 Task: Add Attachment from Google Drive to Card Card0000000067 in Board Board0000000017 in Workspace WS0000000006 in Trello. Add Cover Orange to Card Card0000000067 in Board Board0000000017 in Workspace WS0000000006 in Trello. Add "Add Label …" with "Title" Title0000000067 to Button Button0000000067 to Card Card0000000067 in Board Board0000000017 in Workspace WS0000000006 in Trello. Add Description DS0000000067 to Card Card0000000067 in Board Board0000000017 in Workspace WS0000000006 in Trello. Add Comment CM0000000067 to Card Card0000000067 in Board Board0000000017 in Workspace WS0000000006 in Trello
Action: Mouse moved to (482, 536)
Screenshot: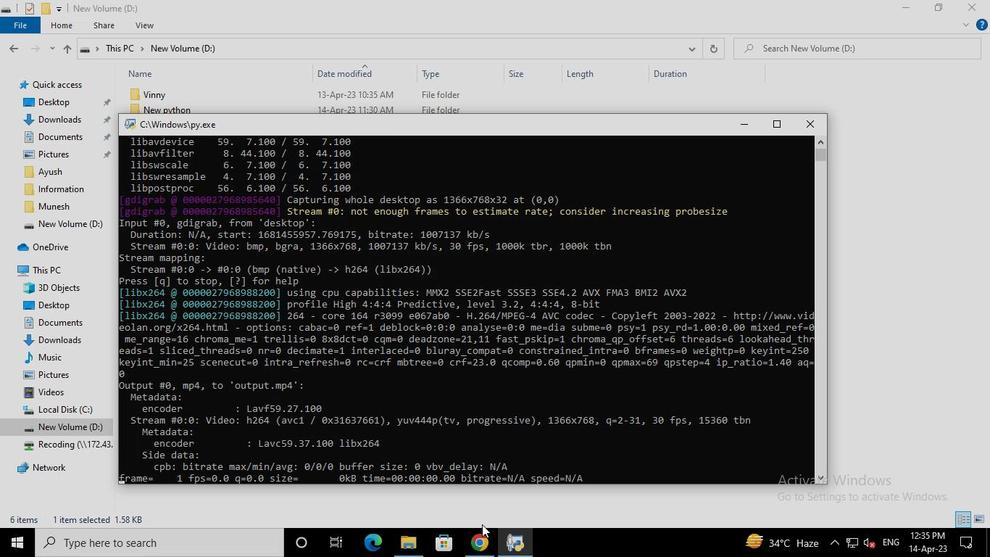 
Action: Mouse pressed left at (482, 536)
Screenshot: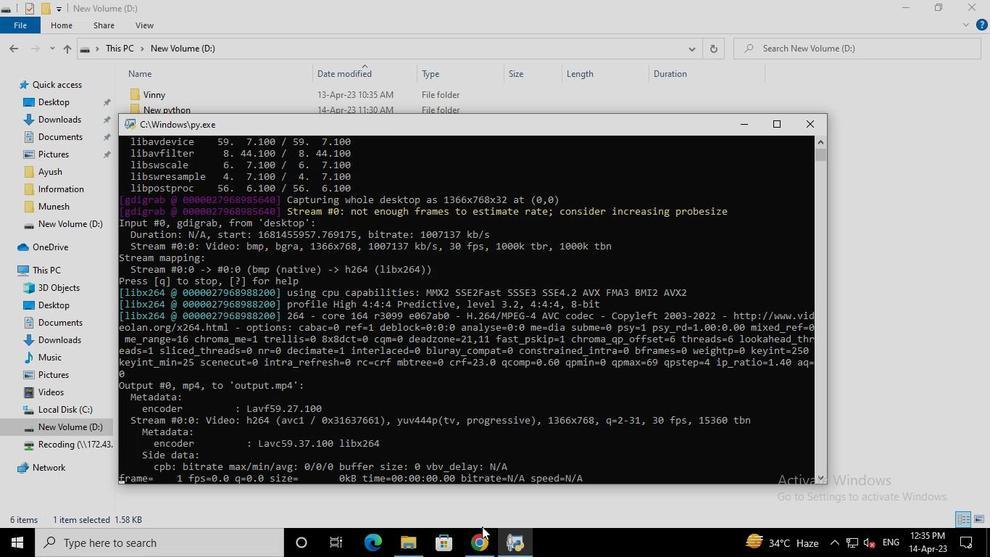 
Action: Mouse moved to (491, 393)
Screenshot: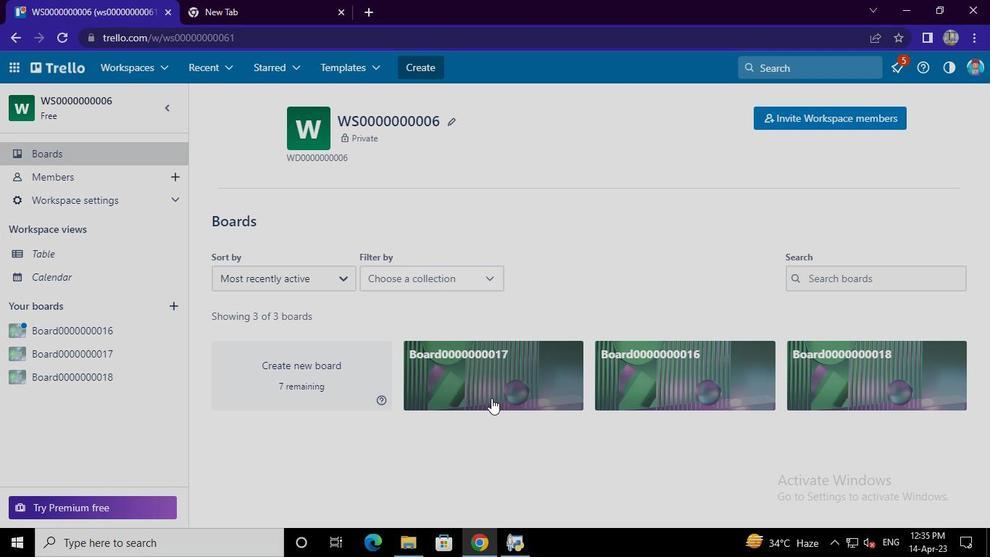 
Action: Mouse pressed left at (491, 393)
Screenshot: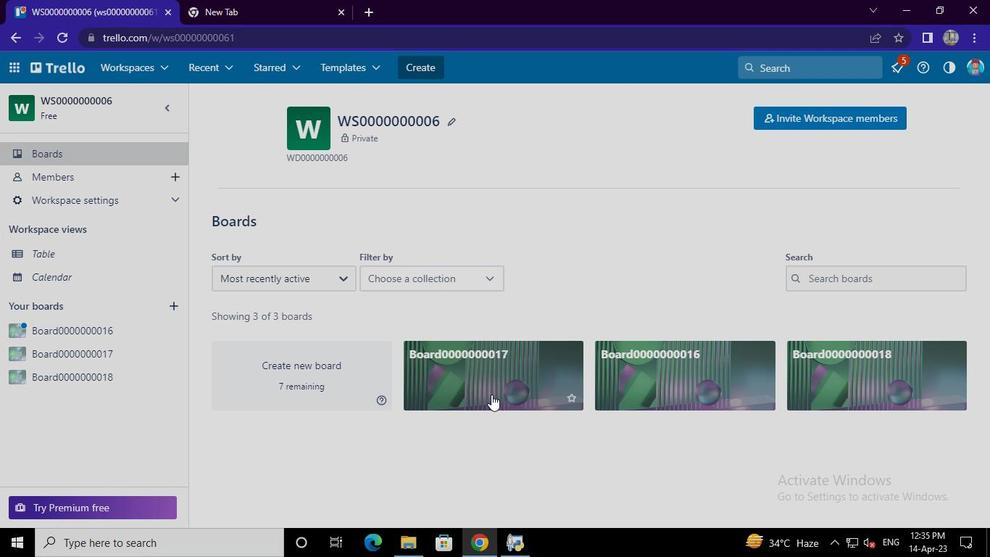 
Action: Mouse moved to (372, 337)
Screenshot: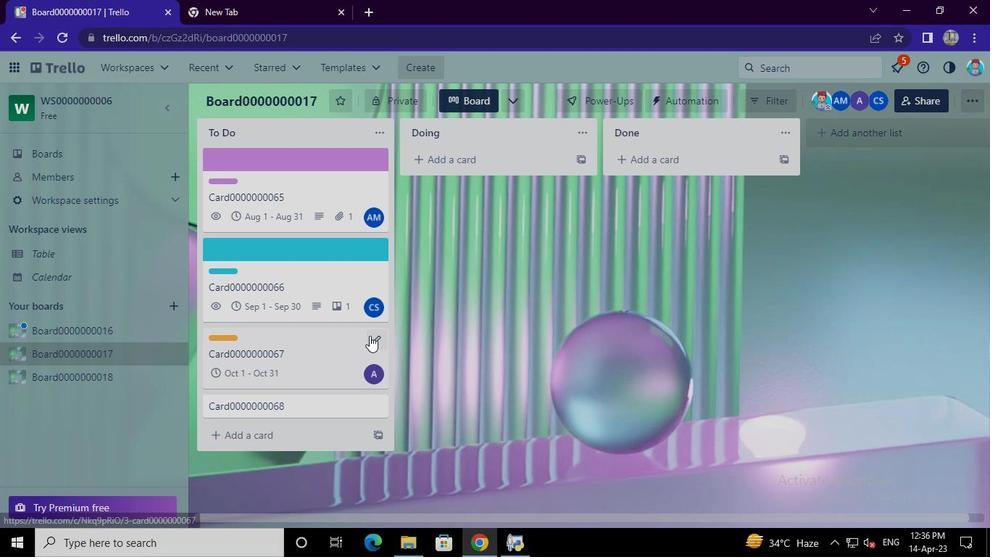 
Action: Mouse pressed left at (372, 337)
Screenshot: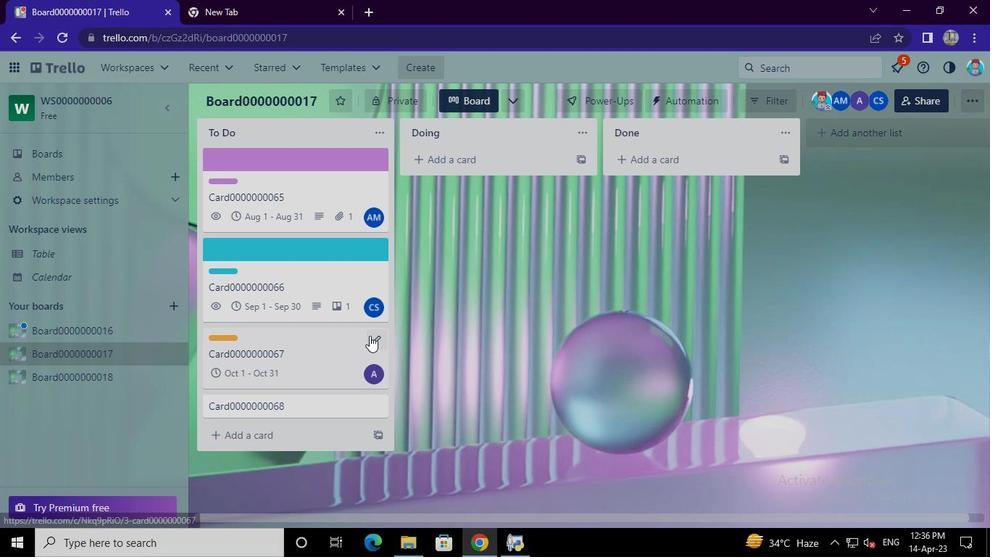 
Action: Mouse moved to (431, 274)
Screenshot: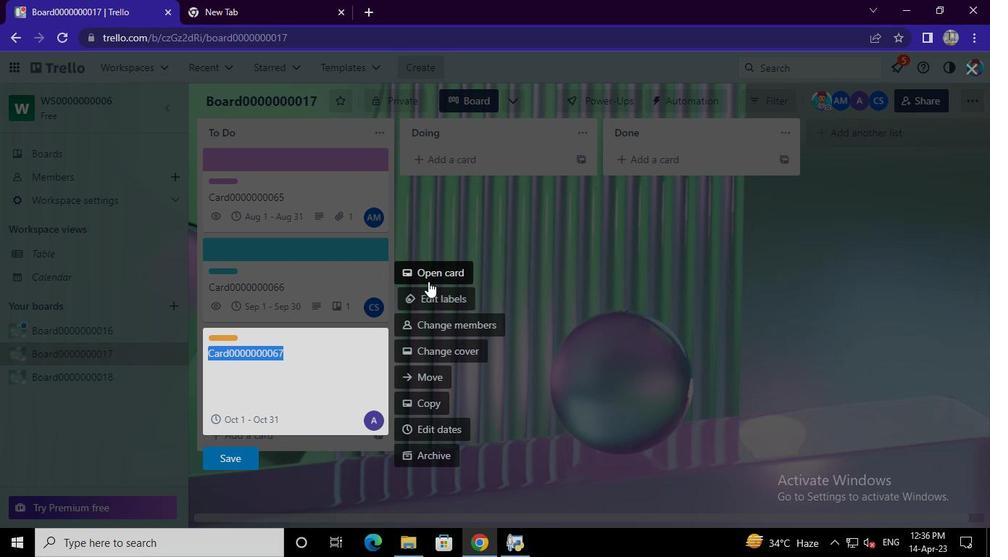 
Action: Mouse pressed left at (431, 274)
Screenshot: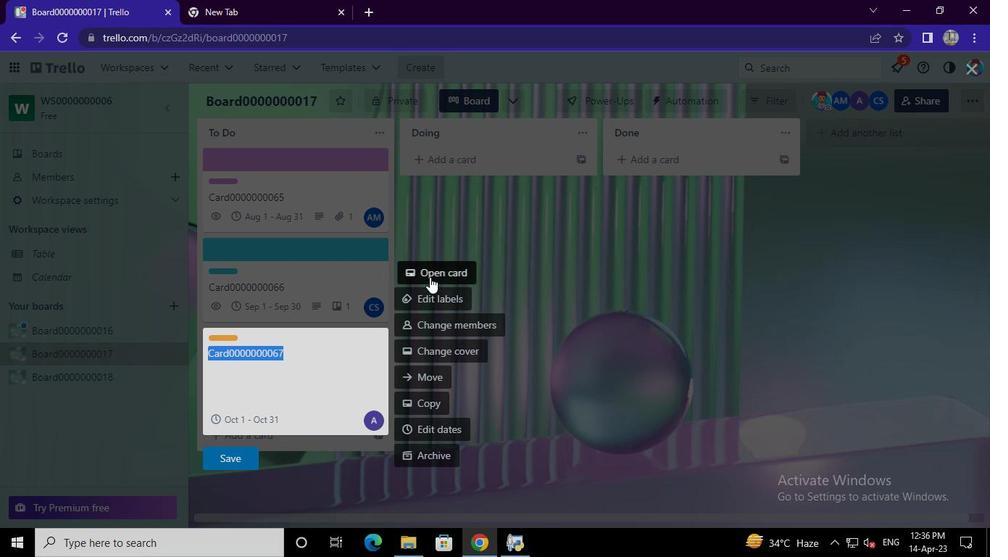 
Action: Mouse moved to (700, 354)
Screenshot: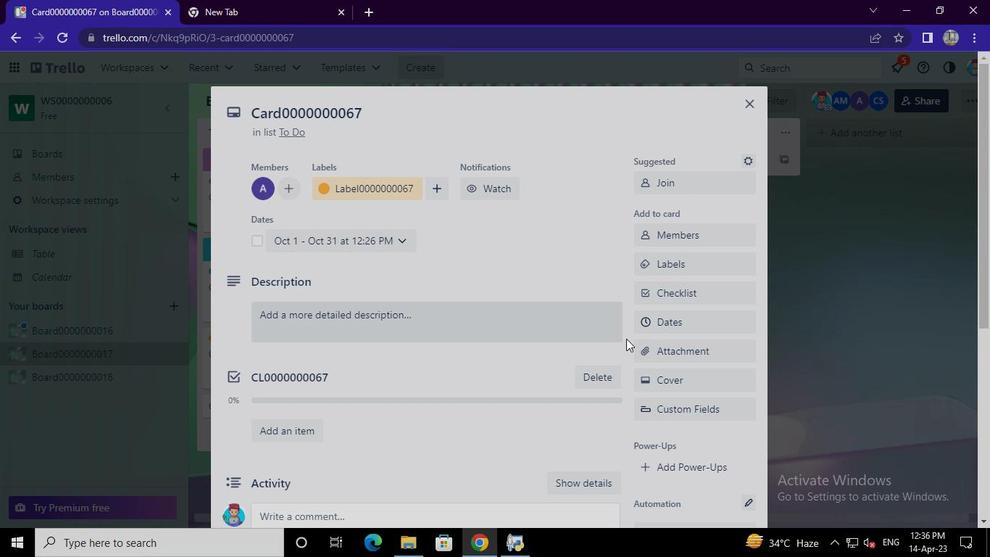 
Action: Mouse pressed left at (700, 354)
Screenshot: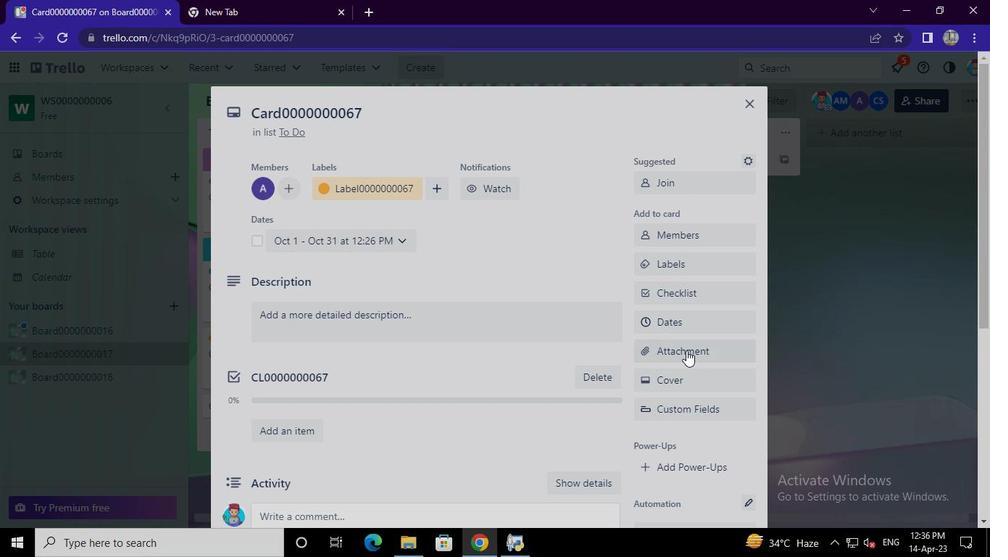 
Action: Mouse moved to (691, 187)
Screenshot: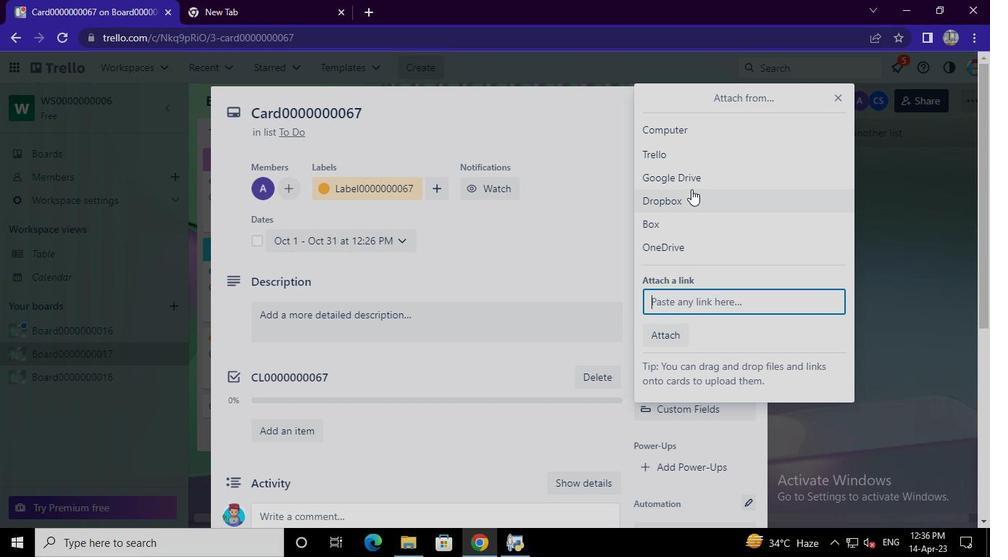 
Action: Mouse pressed left at (691, 187)
Screenshot: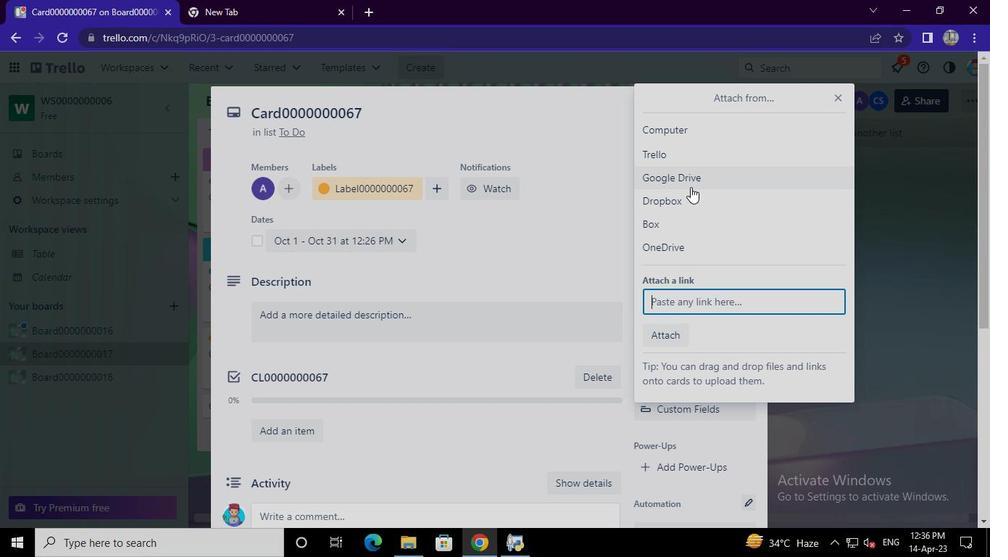 
Action: Mouse moved to (386, 387)
Screenshot: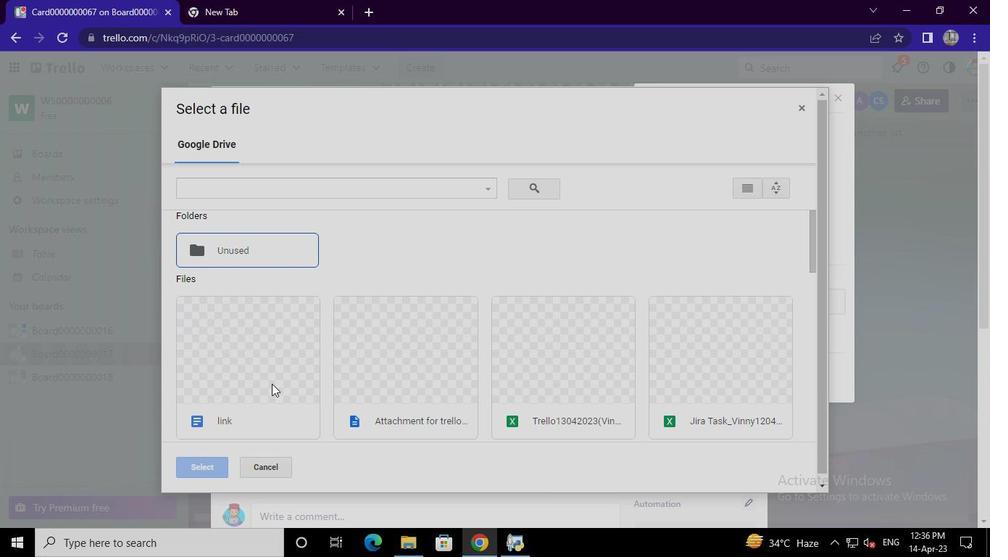 
Action: Mouse pressed left at (386, 387)
Screenshot: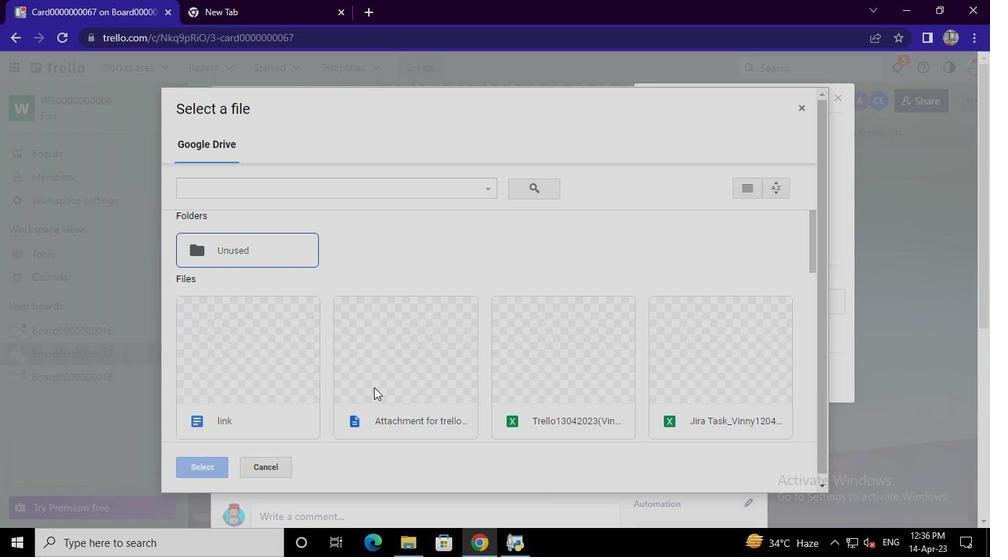 
Action: Mouse moved to (214, 464)
Screenshot: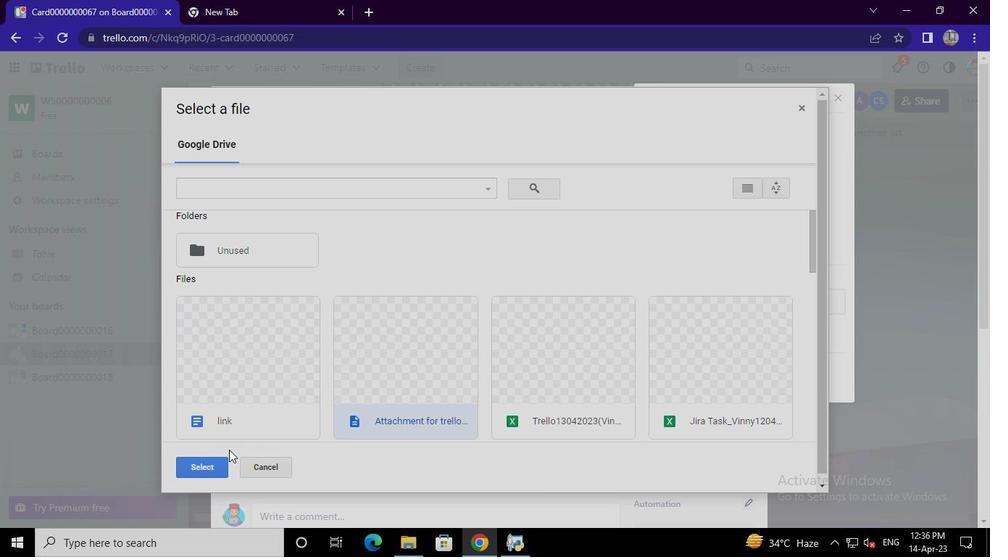 
Action: Mouse pressed left at (214, 464)
Screenshot: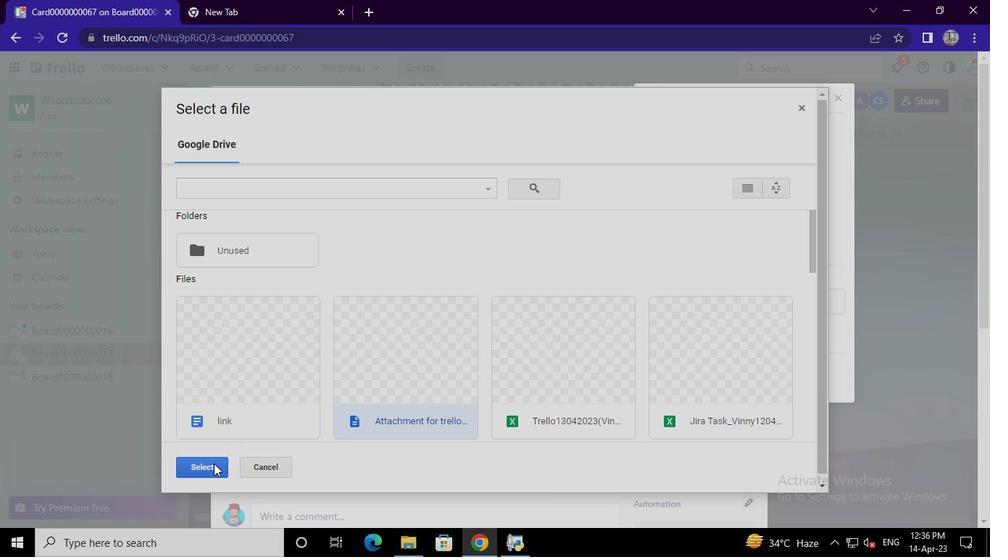 
Action: Mouse moved to (665, 386)
Screenshot: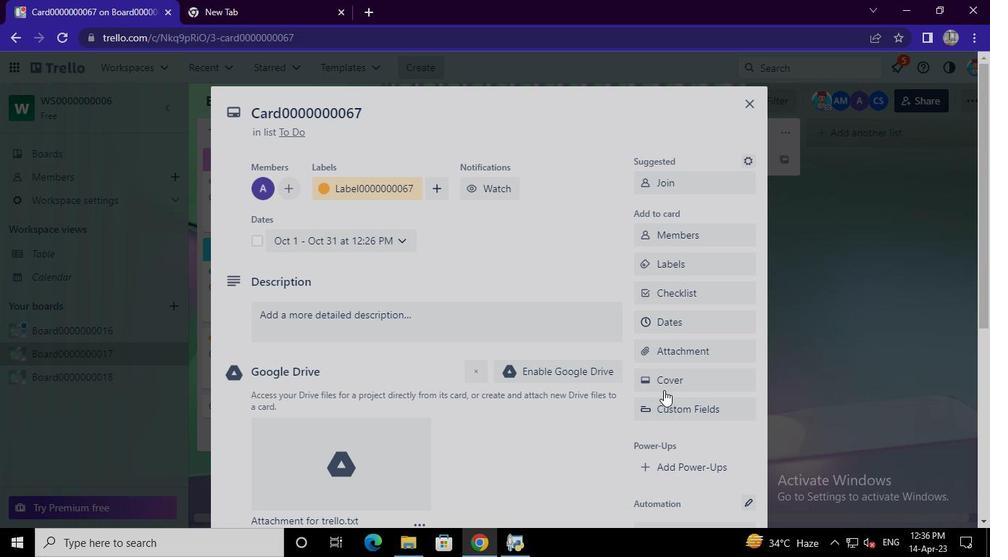 
Action: Mouse pressed left at (665, 386)
Screenshot: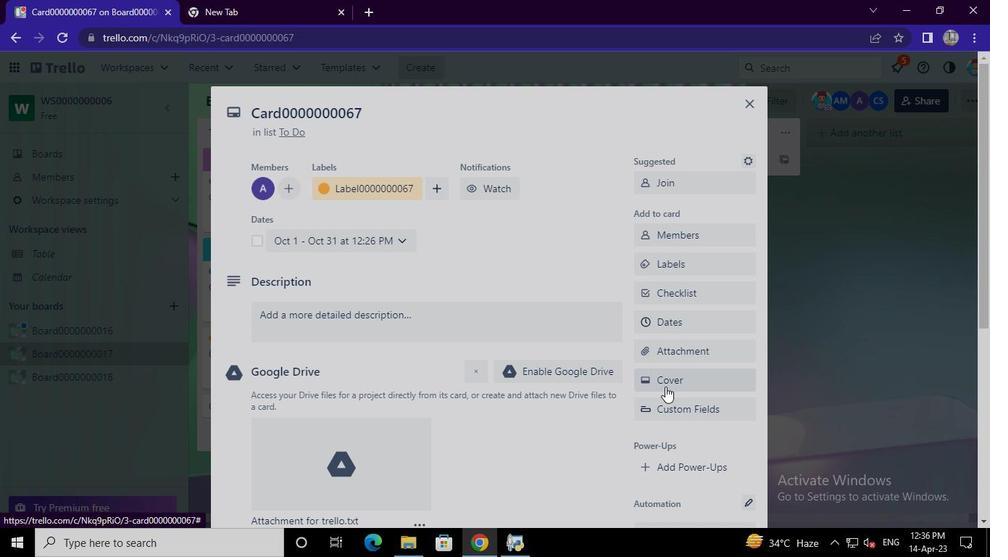 
Action: Mouse moved to (742, 229)
Screenshot: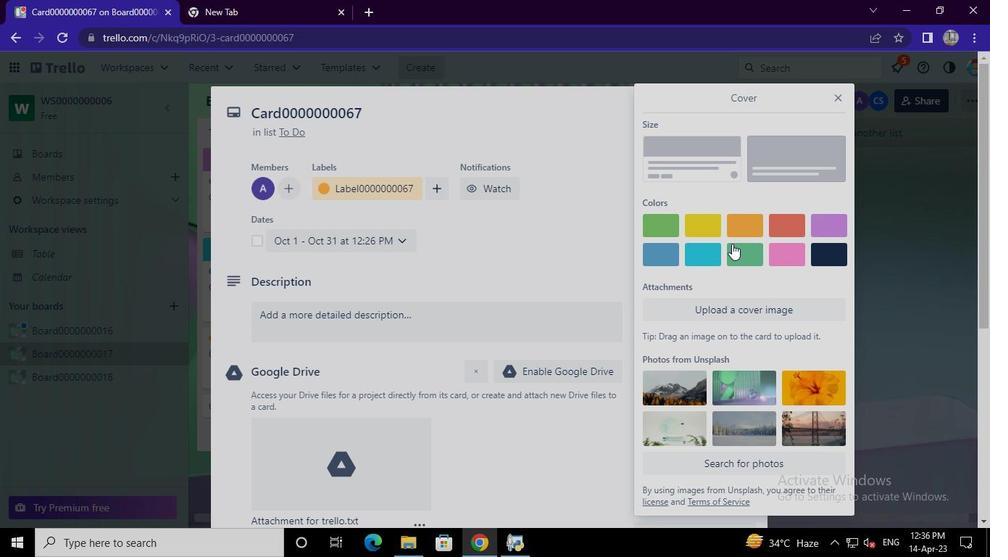 
Action: Mouse pressed left at (742, 229)
Screenshot: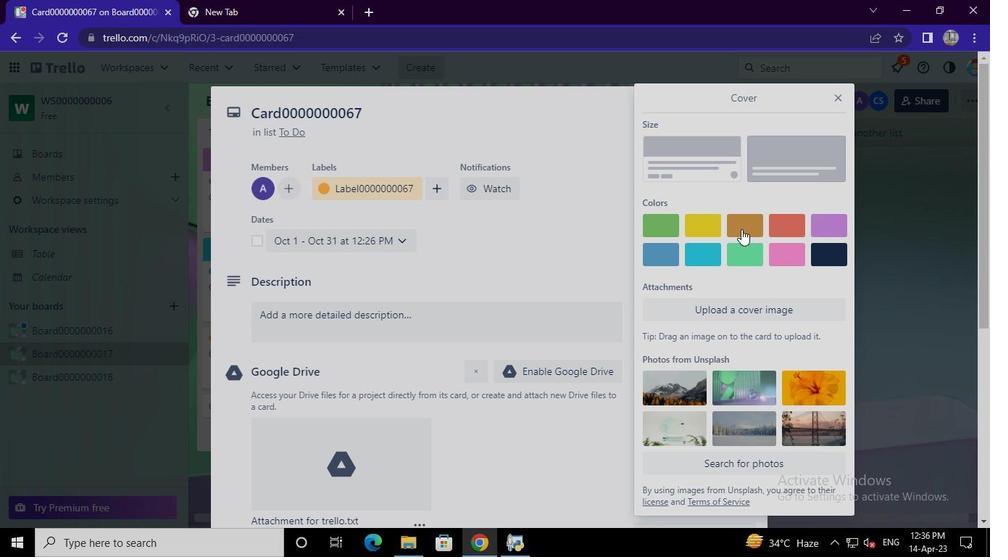 
Action: Mouse moved to (833, 97)
Screenshot: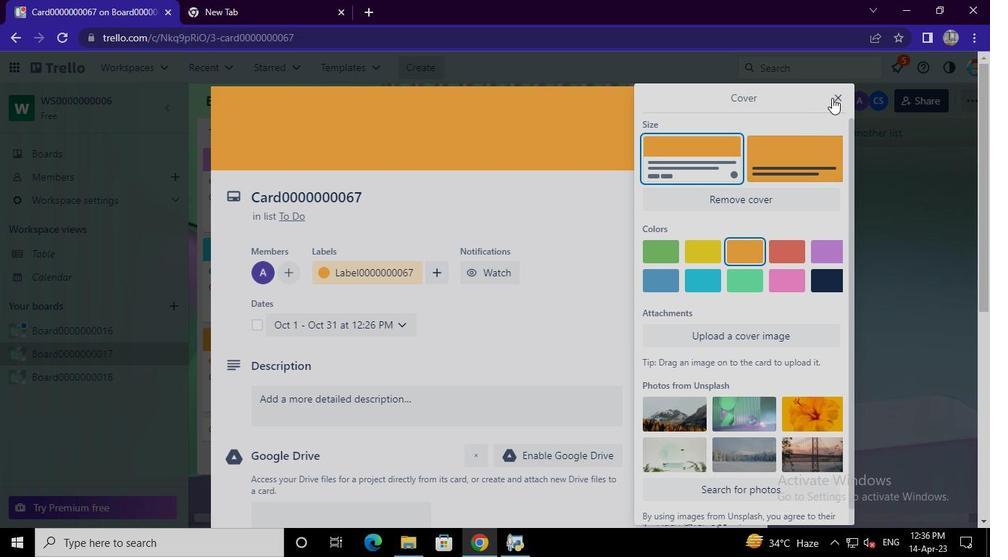 
Action: Mouse pressed left at (833, 97)
Screenshot: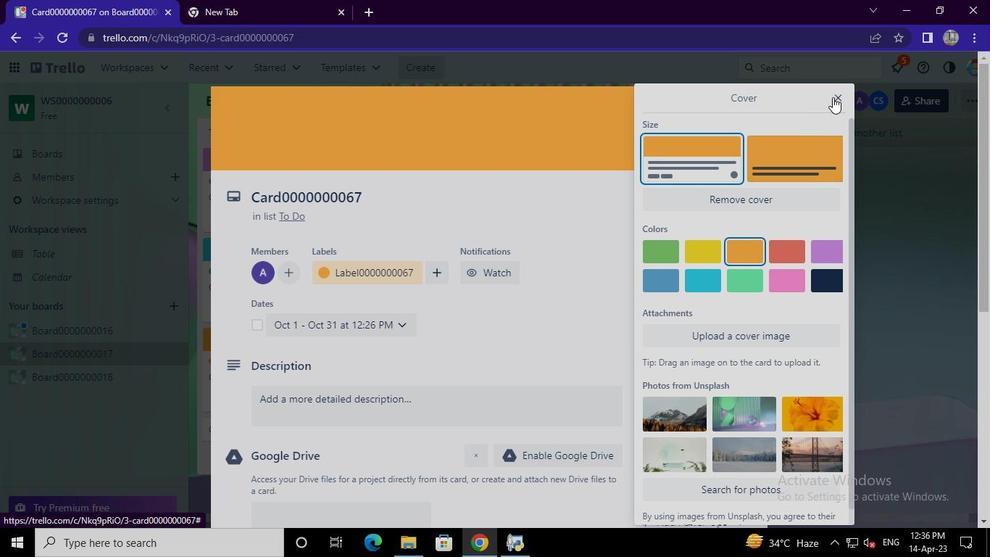 
Action: Mouse moved to (669, 358)
Screenshot: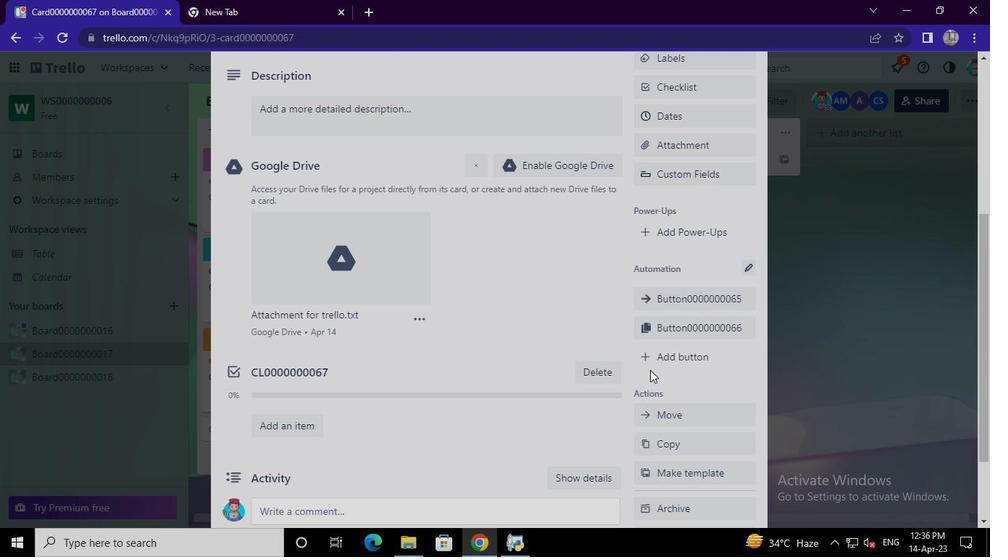 
Action: Mouse pressed left at (669, 358)
Screenshot: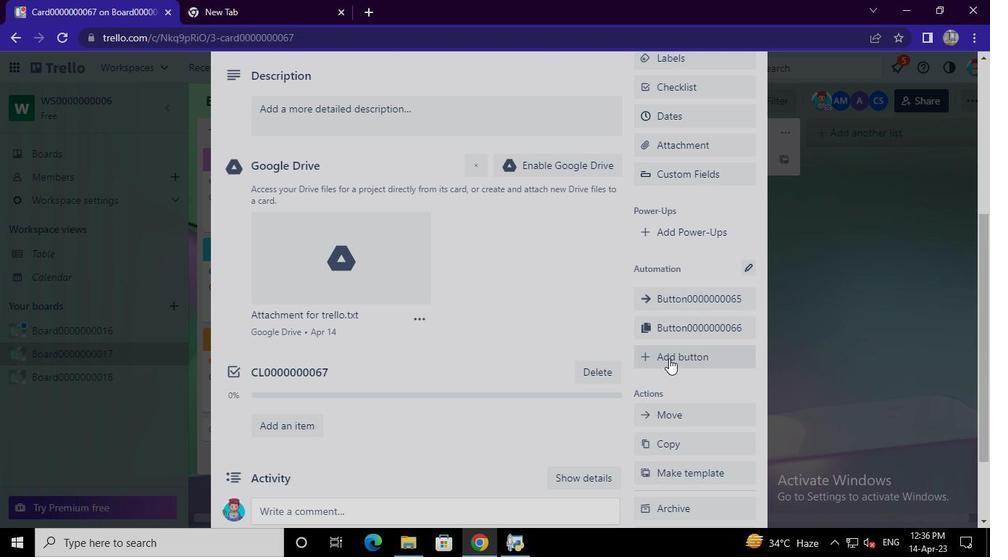 
Action: Mouse moved to (703, 224)
Screenshot: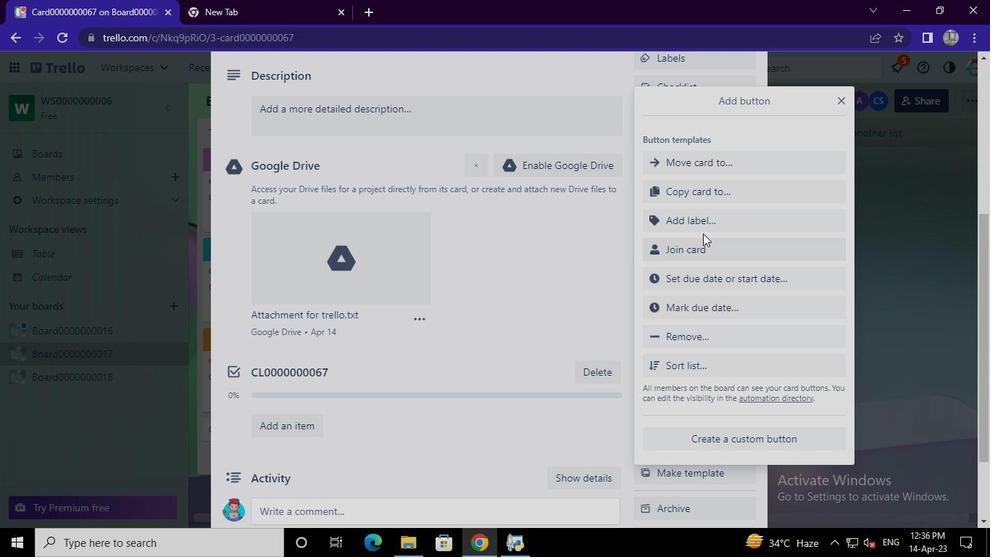 
Action: Mouse pressed left at (703, 224)
Screenshot: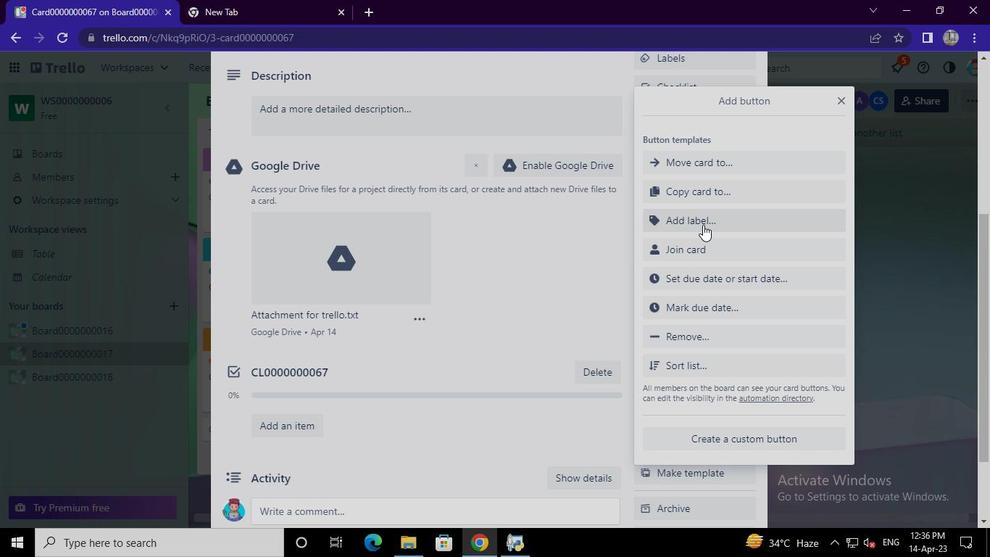 
Action: Mouse moved to (738, 233)
Screenshot: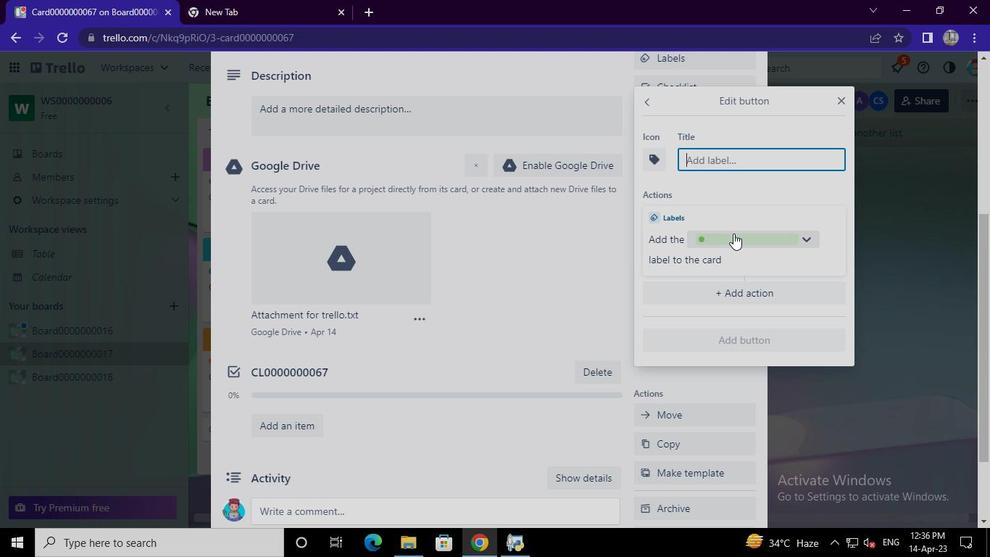 
Action: Mouse pressed left at (738, 233)
Screenshot: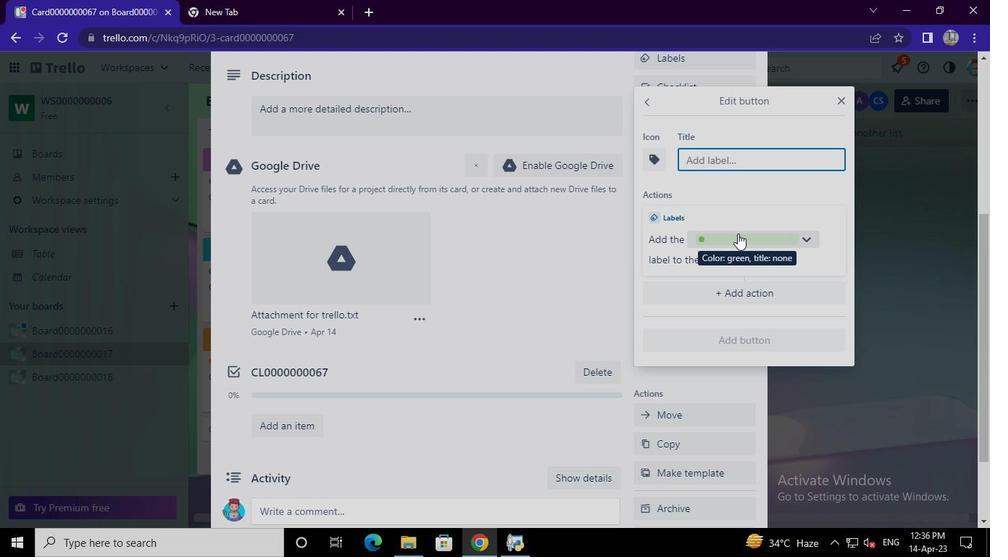 
Action: Mouse moved to (767, 335)
Screenshot: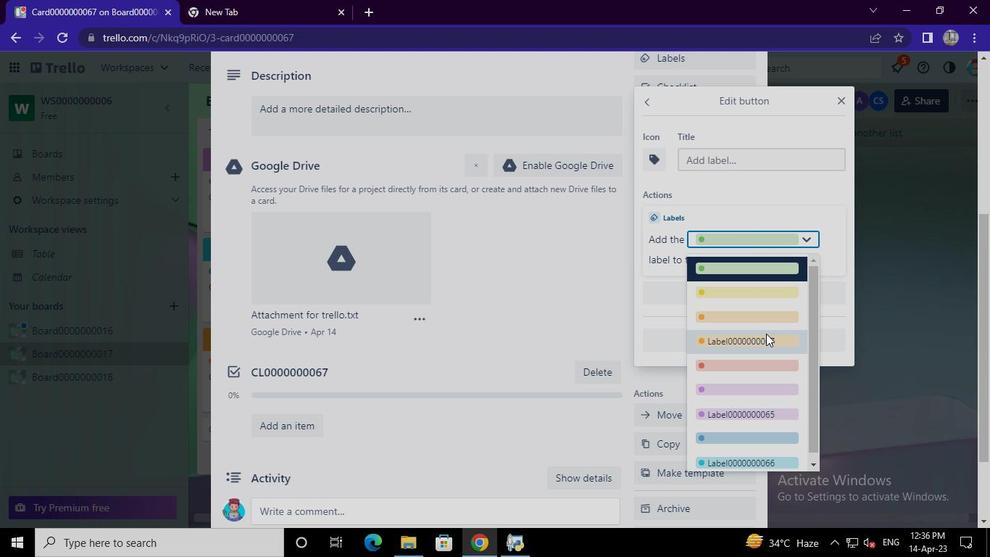 
Action: Mouse pressed left at (767, 335)
Screenshot: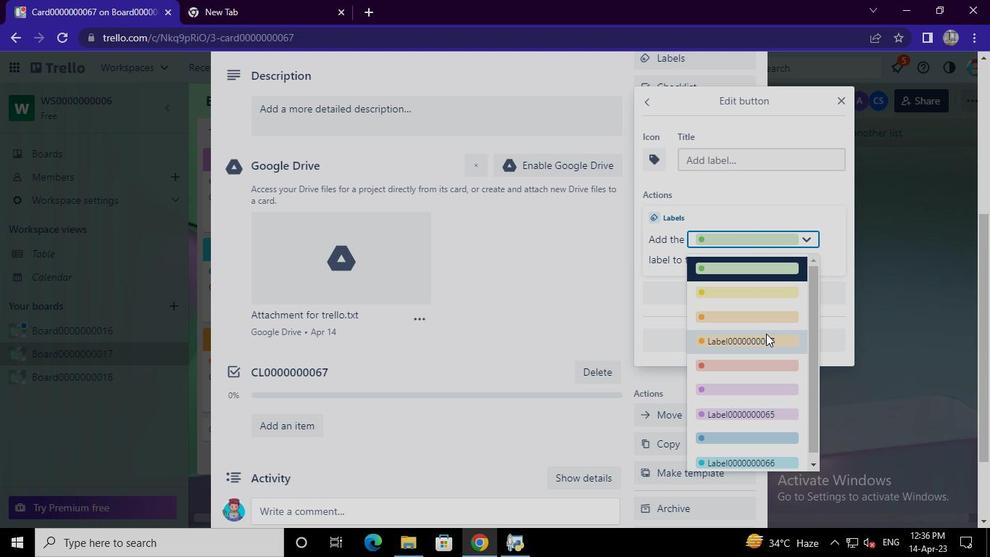 
Action: Mouse moved to (740, 163)
Screenshot: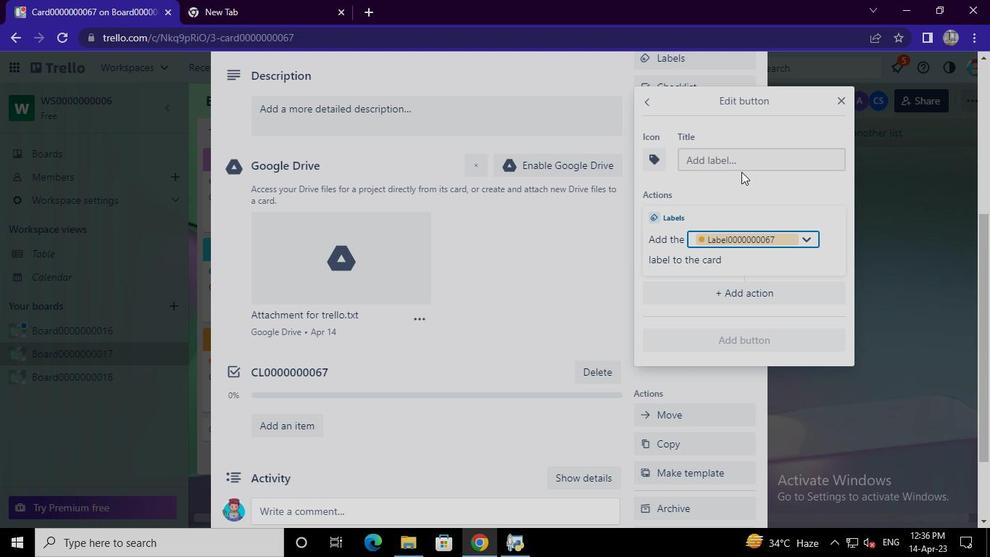
Action: Mouse pressed left at (740, 163)
Screenshot: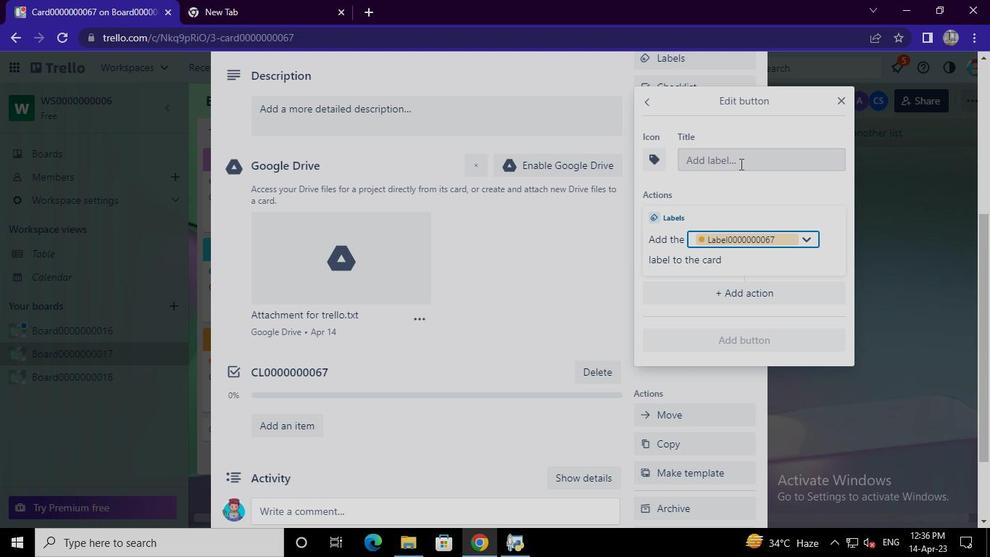 
Action: Keyboard Key.shift
Screenshot: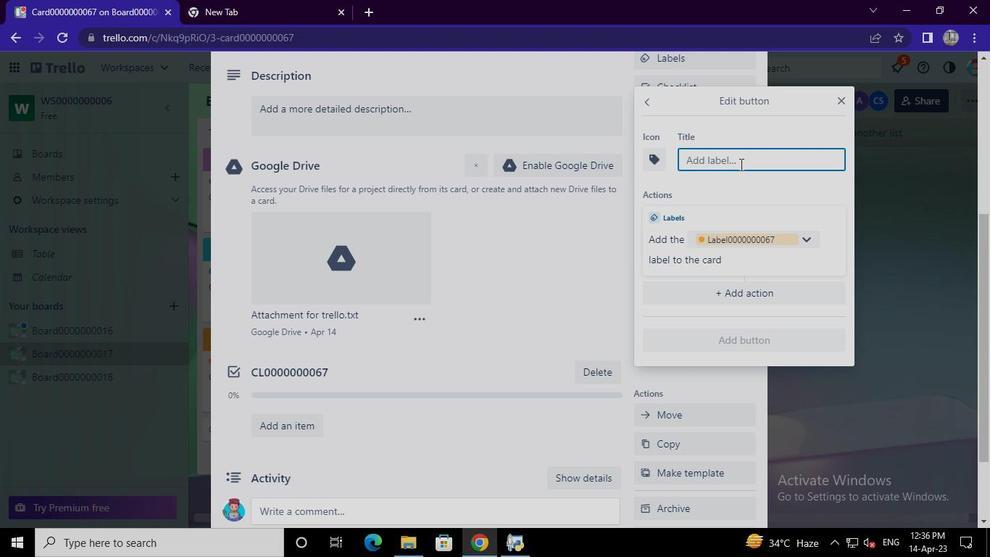 
Action: Keyboard B
Screenshot: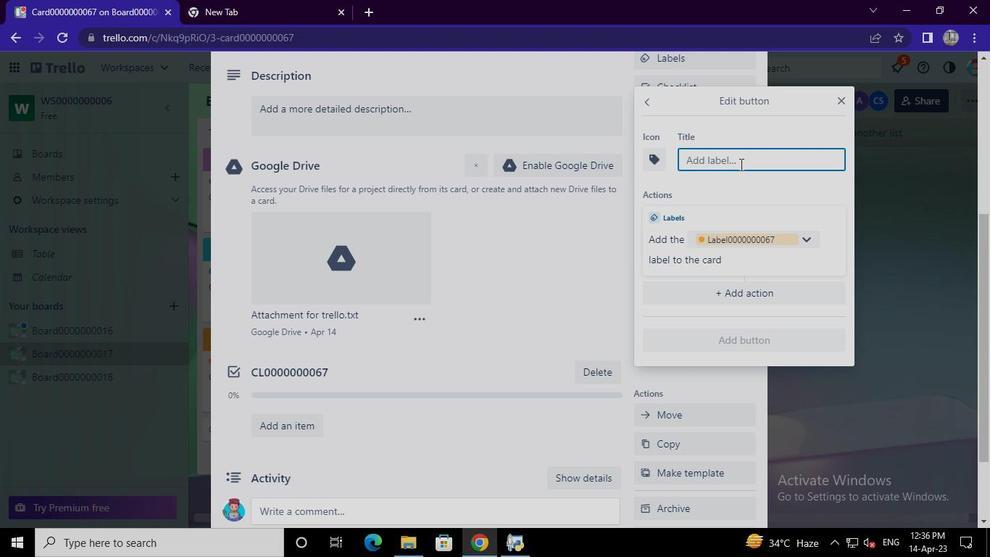 
Action: Keyboard u
Screenshot: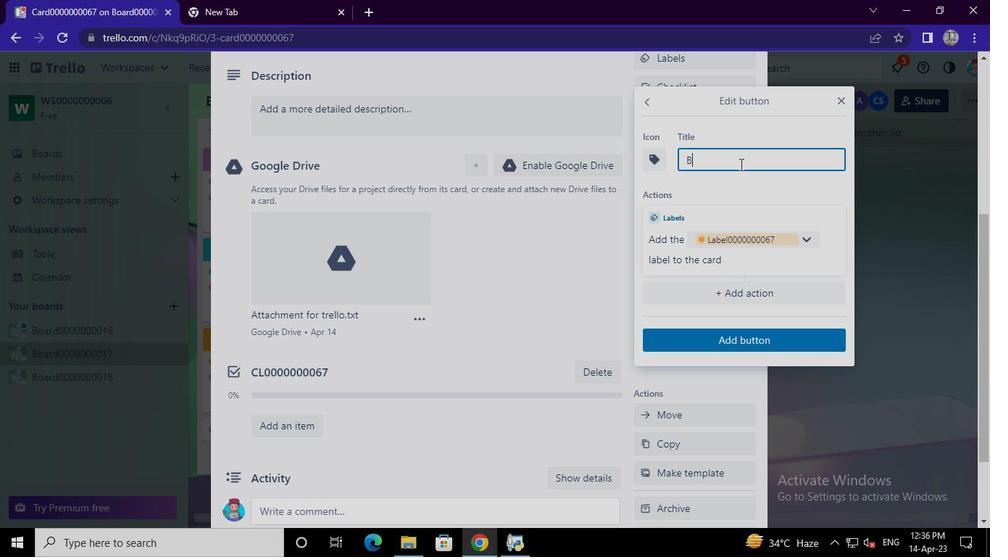 
Action: Keyboard t
Screenshot: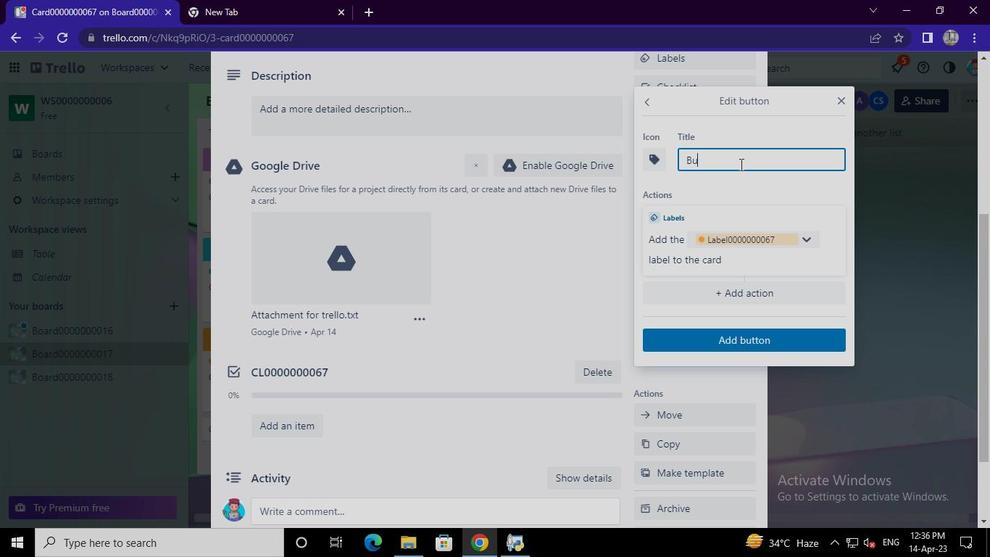 
Action: Keyboard t
Screenshot: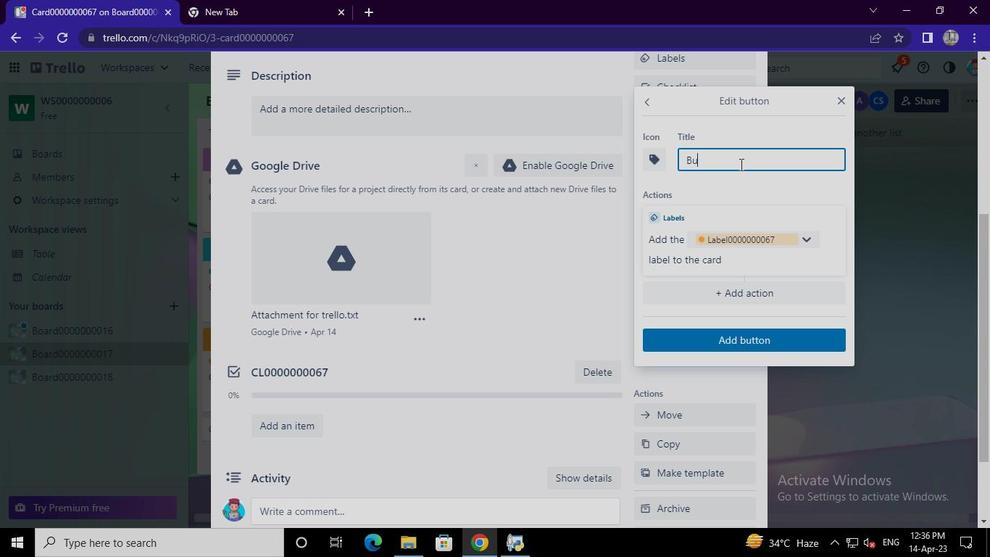 
Action: Keyboard o
Screenshot: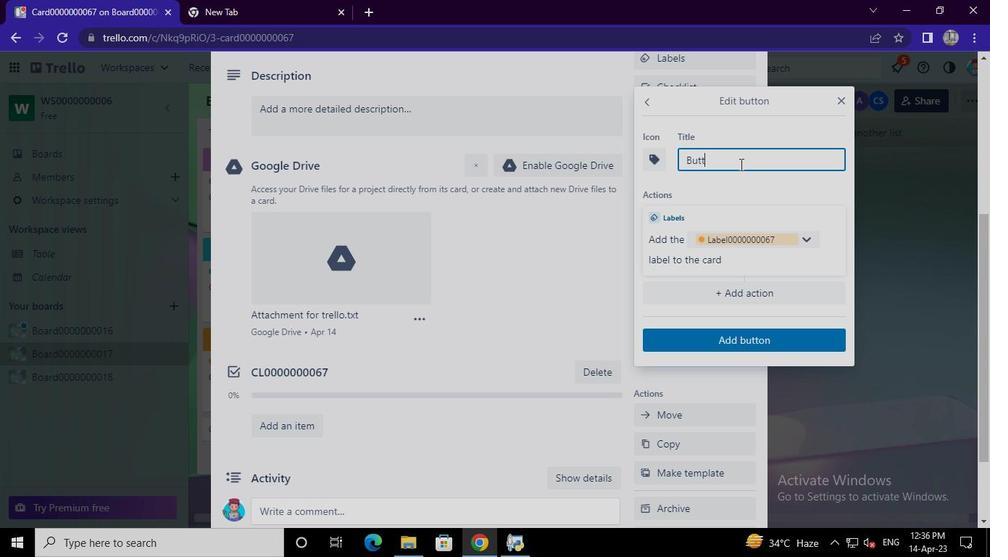 
Action: Keyboard n
Screenshot: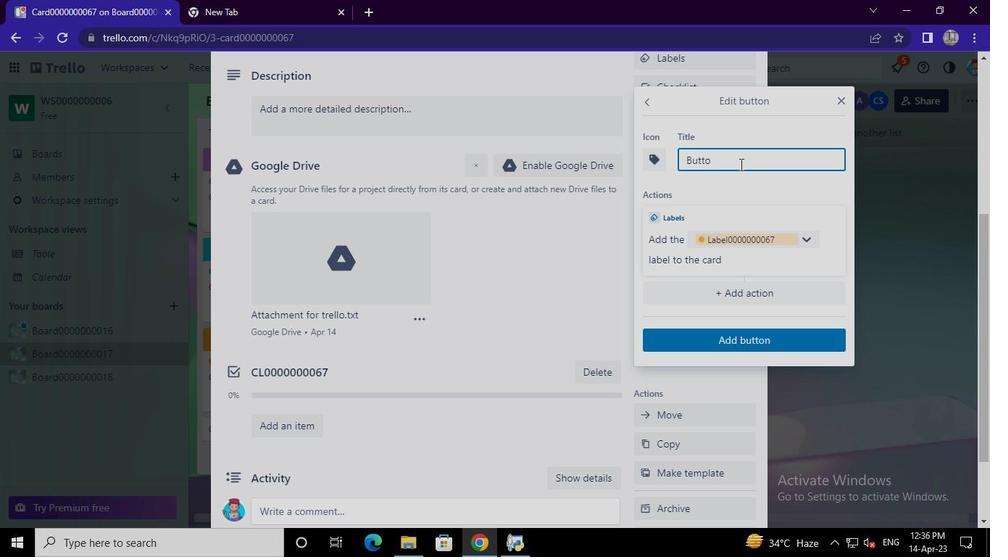 
Action: Keyboard <96>
Screenshot: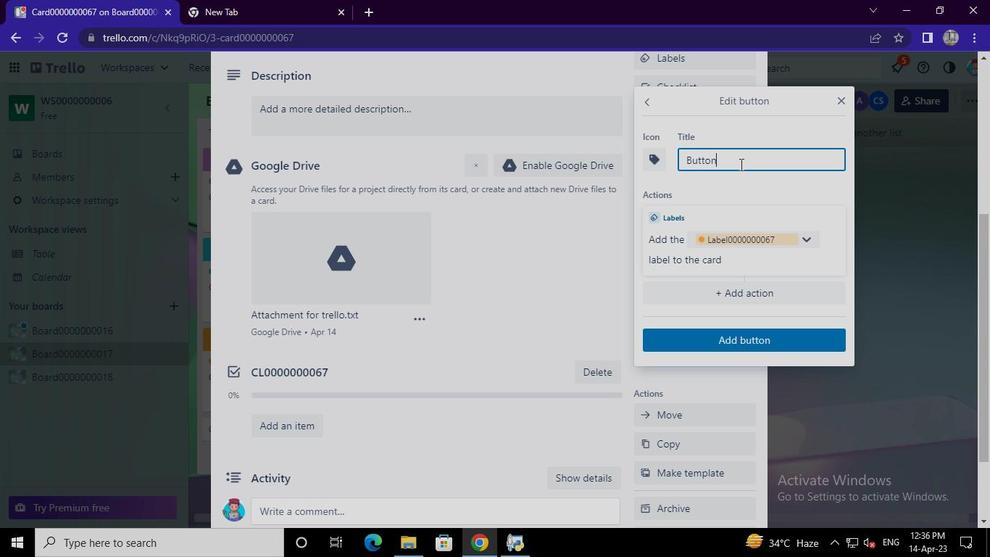 
Action: Keyboard <96>
Screenshot: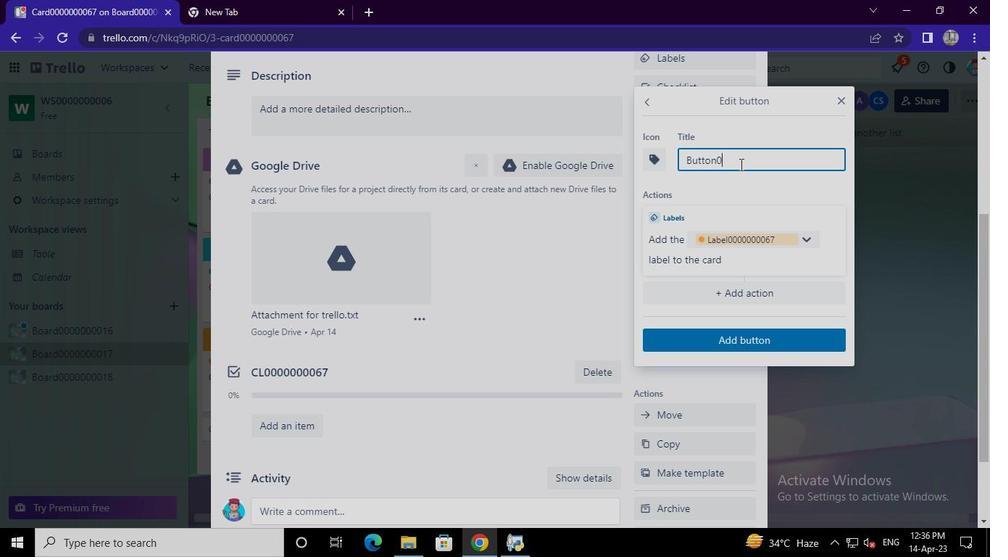 
Action: Keyboard <96>
Screenshot: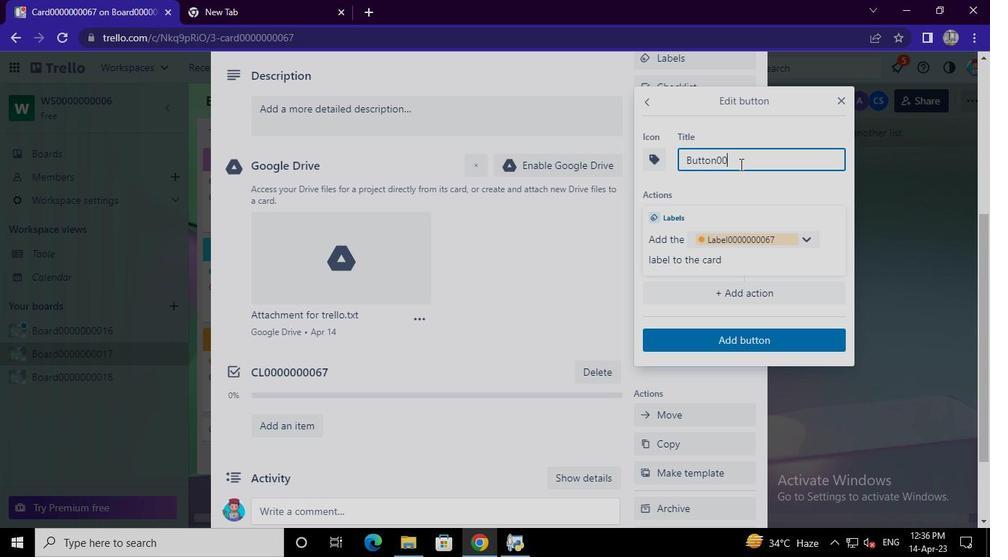 
Action: Keyboard <96>
Screenshot: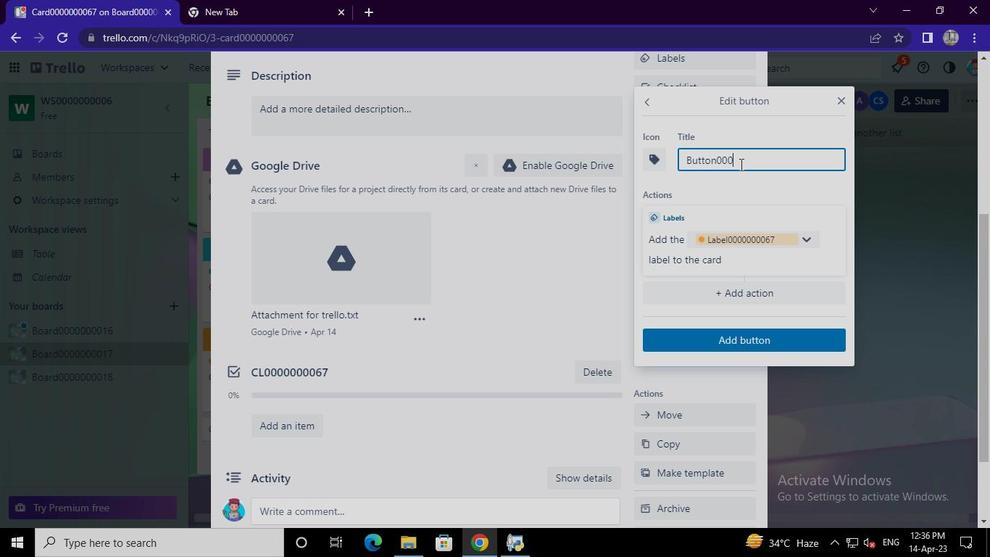 
Action: Keyboard <96>
Screenshot: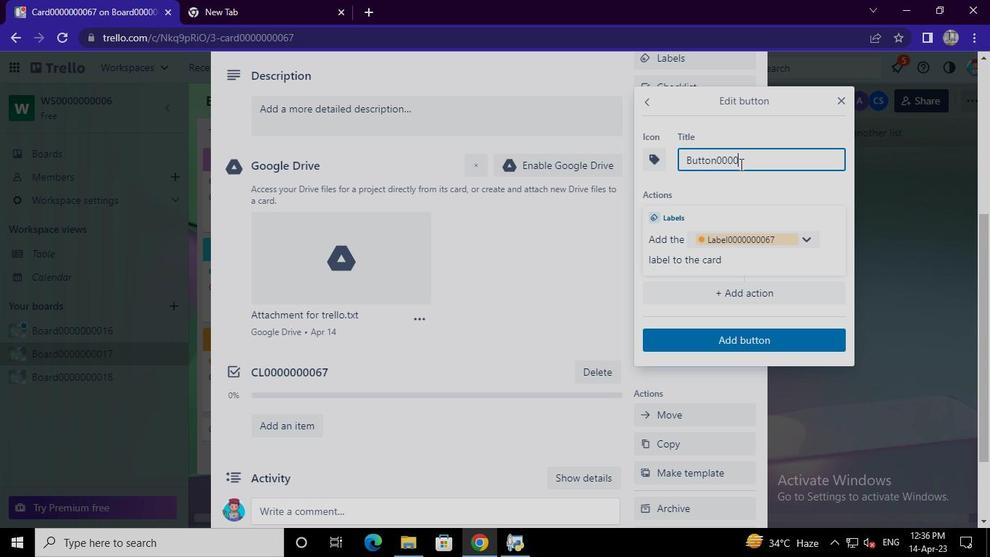 
Action: Keyboard <96>
Screenshot: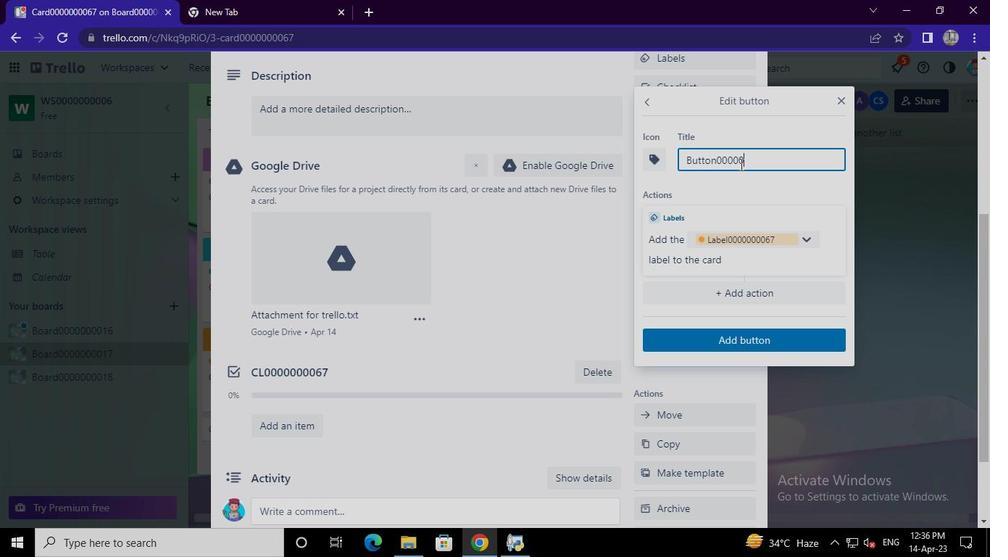 
Action: Keyboard <96>
Screenshot: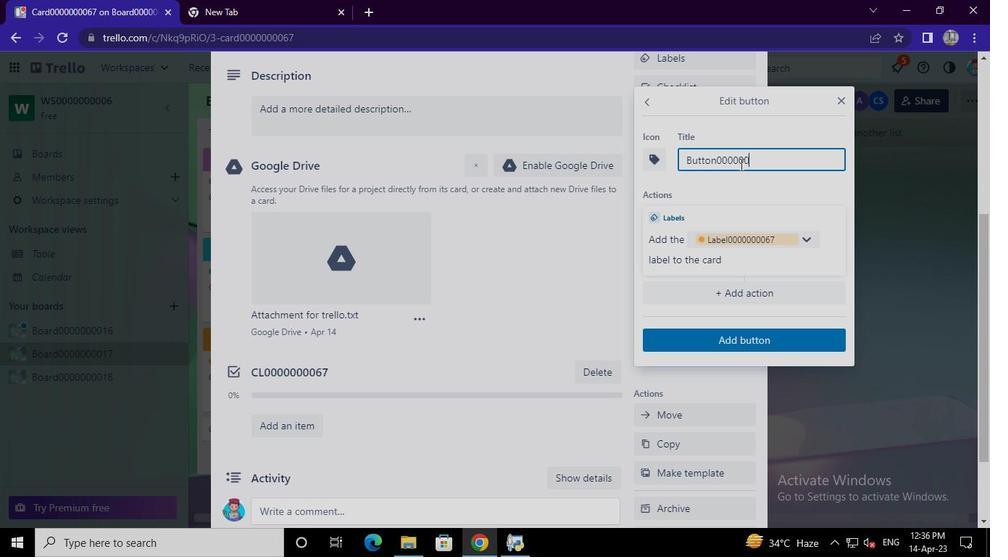 
Action: Keyboard <96>
Screenshot: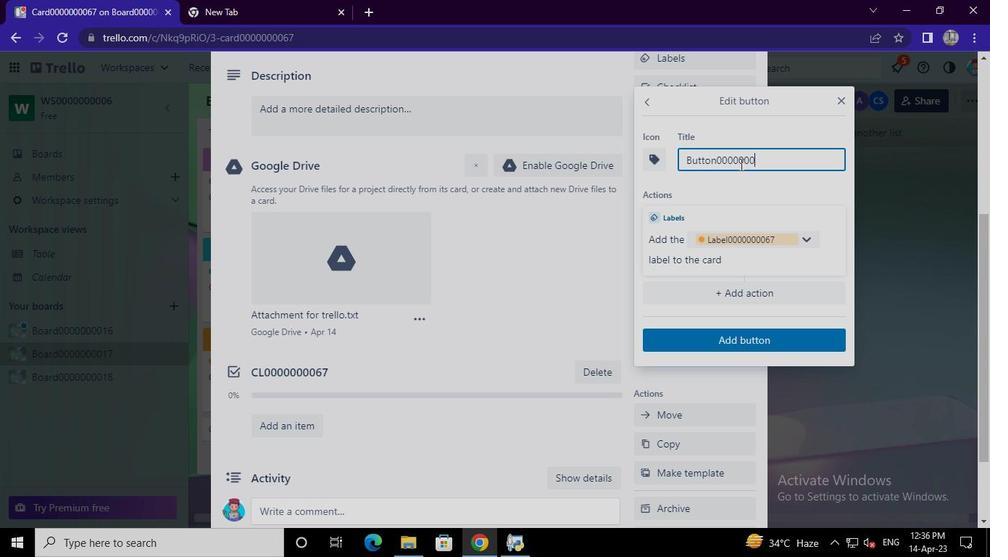 
Action: Keyboard <102>
Screenshot: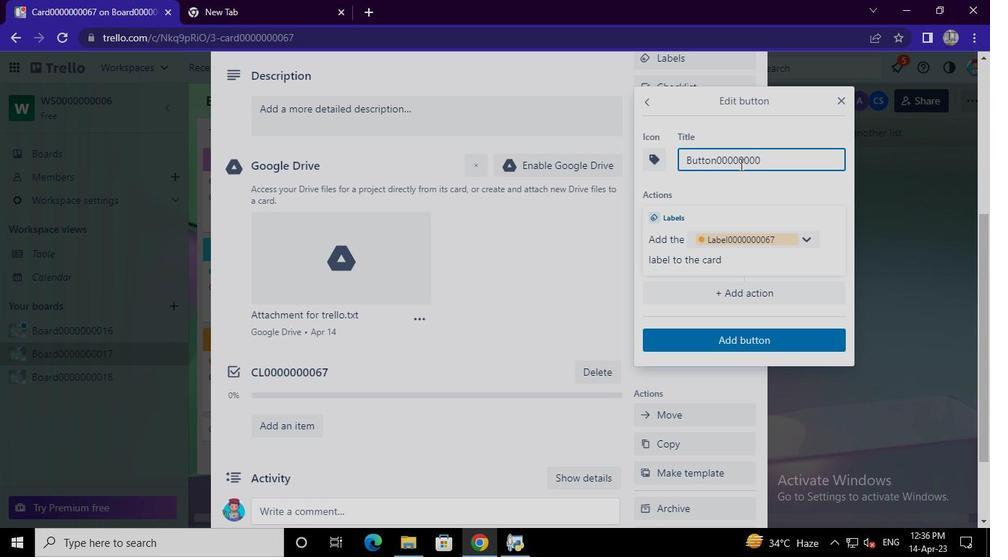 
Action: Keyboard <103>
Screenshot: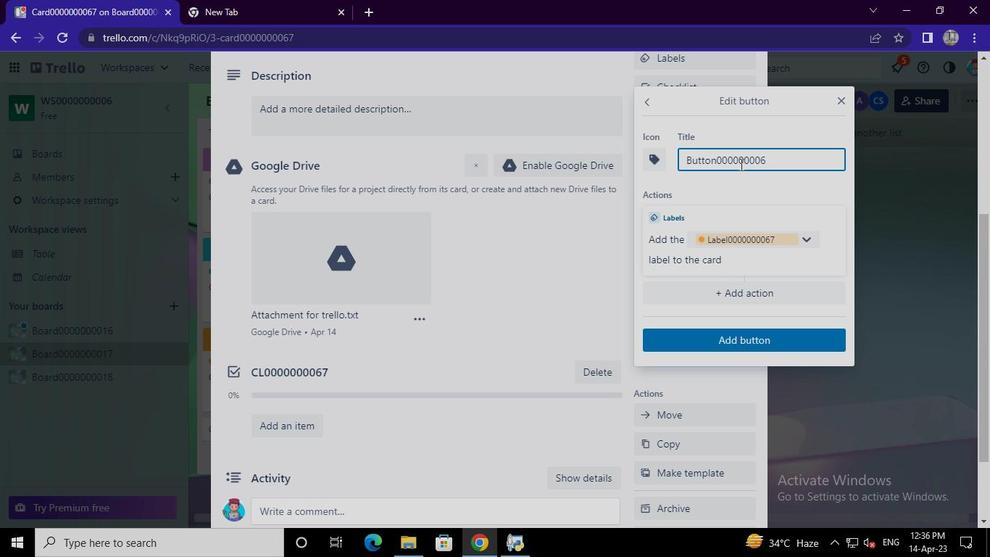 
Action: Mouse moved to (751, 335)
Screenshot: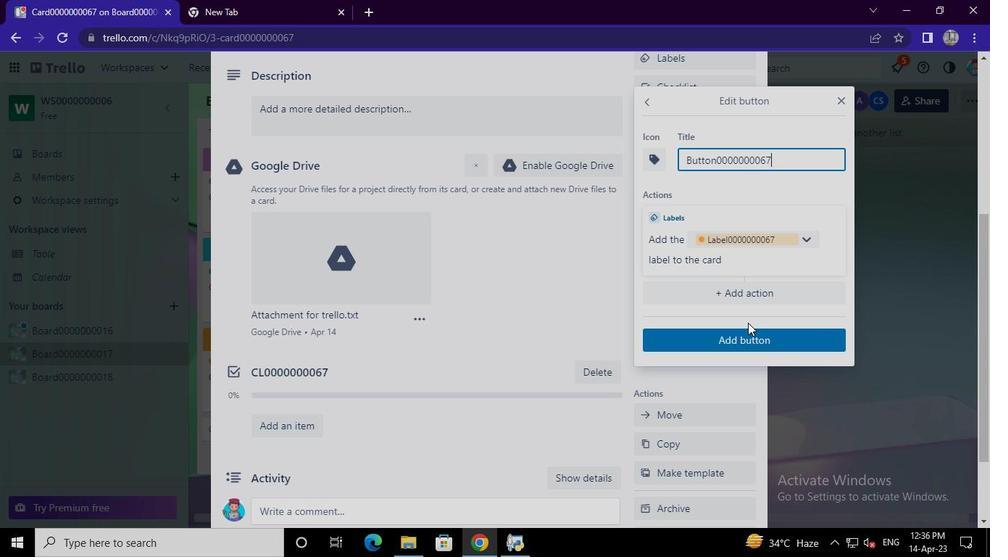 
Action: Mouse pressed left at (751, 335)
Screenshot: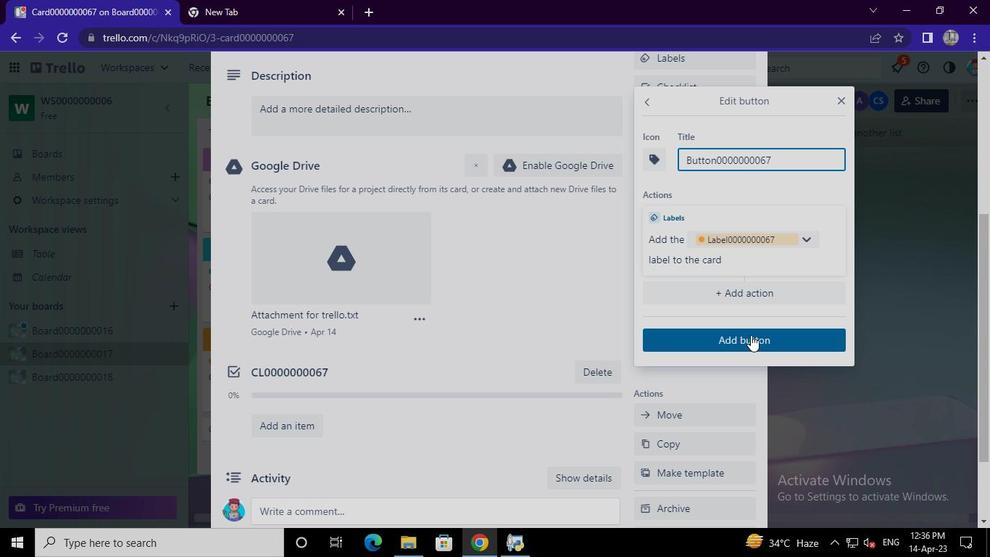 
Action: Mouse moved to (352, 259)
Screenshot: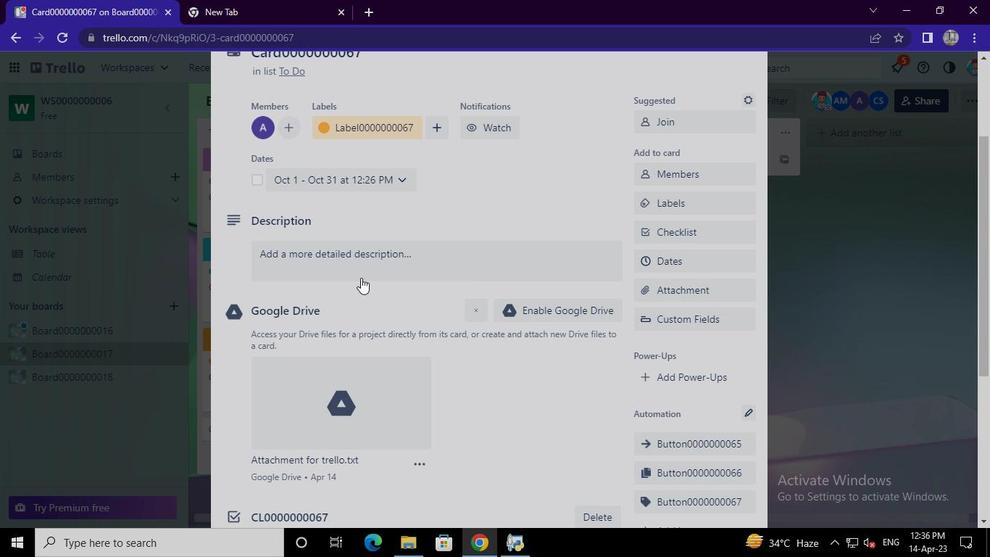 
Action: Mouse pressed left at (352, 259)
Screenshot: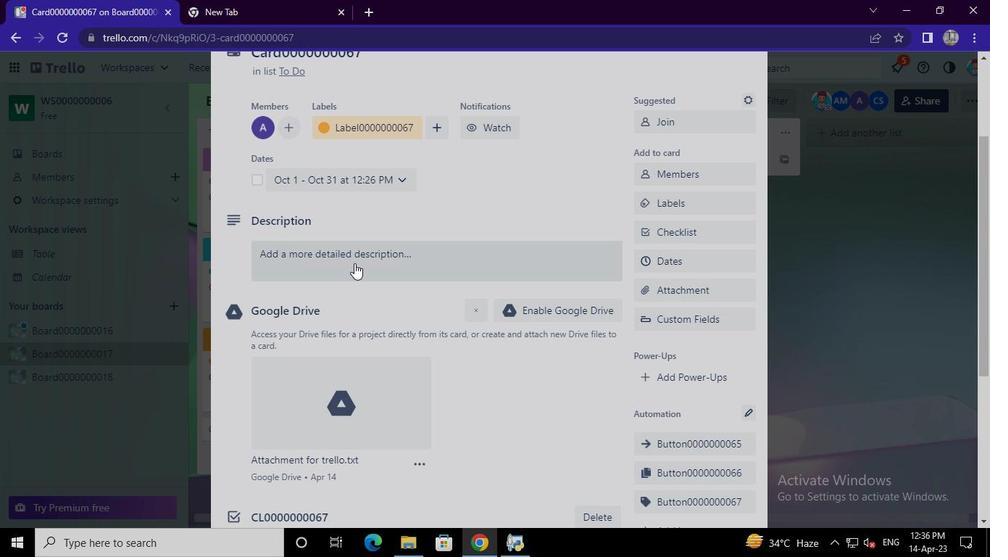 
Action: Mouse moved to (335, 306)
Screenshot: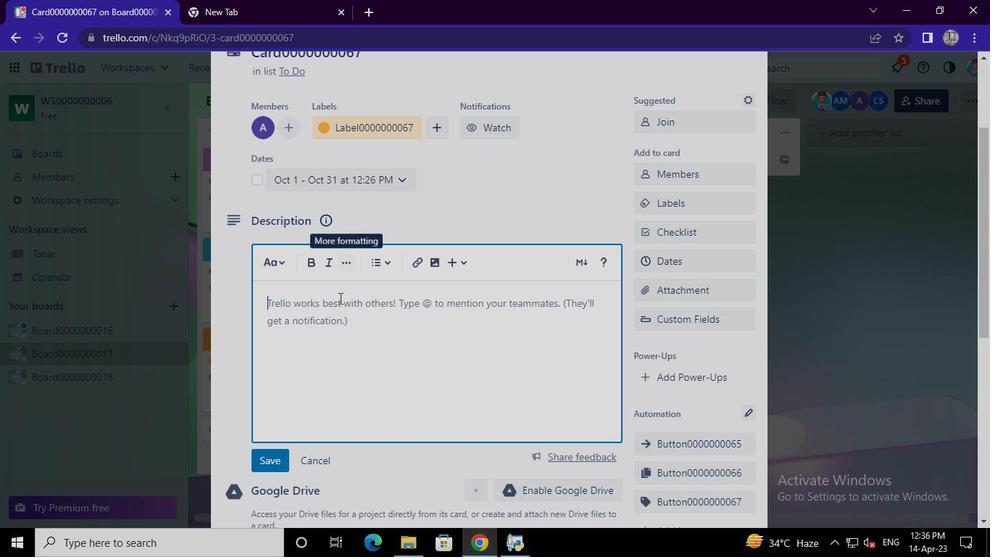 
Action: Mouse pressed left at (335, 306)
Screenshot: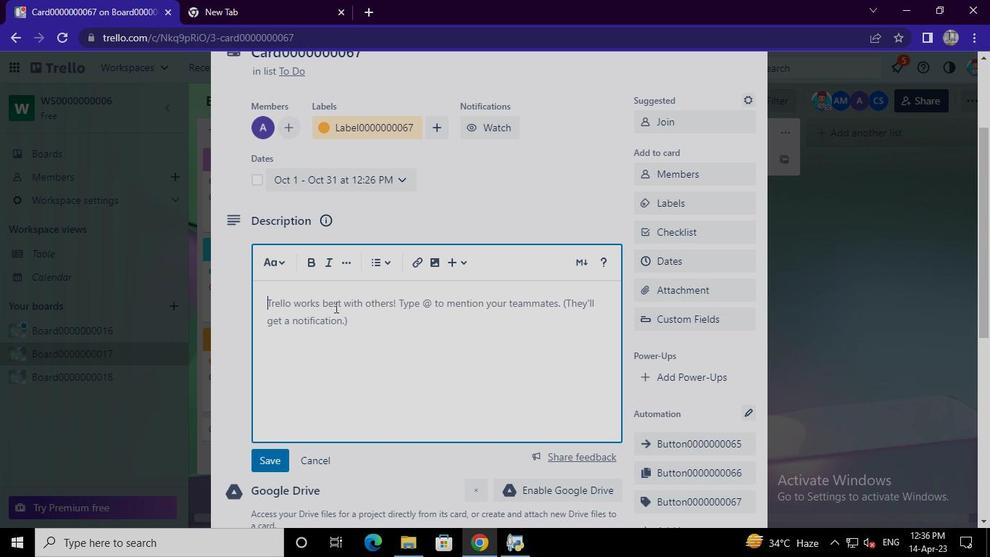 
Action: Keyboard Key.shift
Screenshot: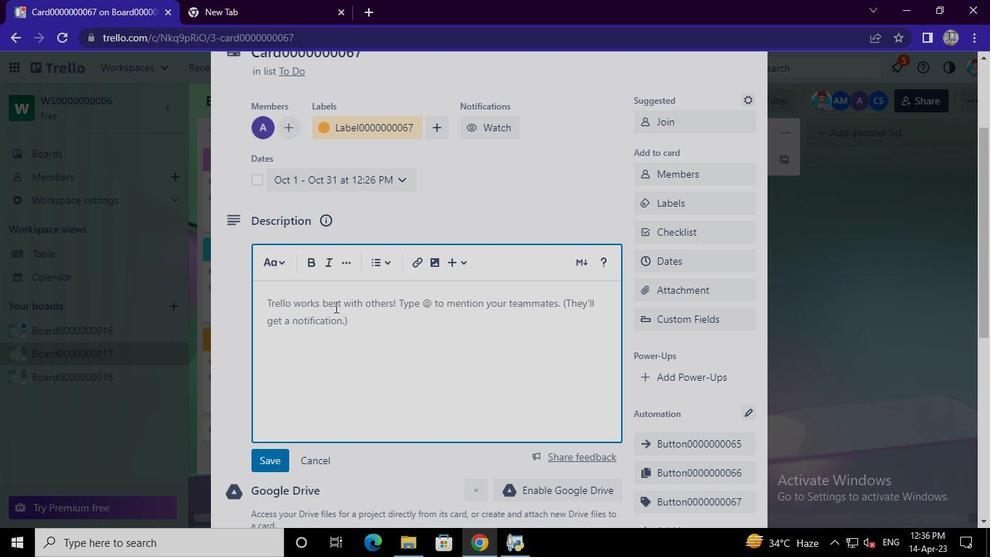 
Action: Keyboard D
Screenshot: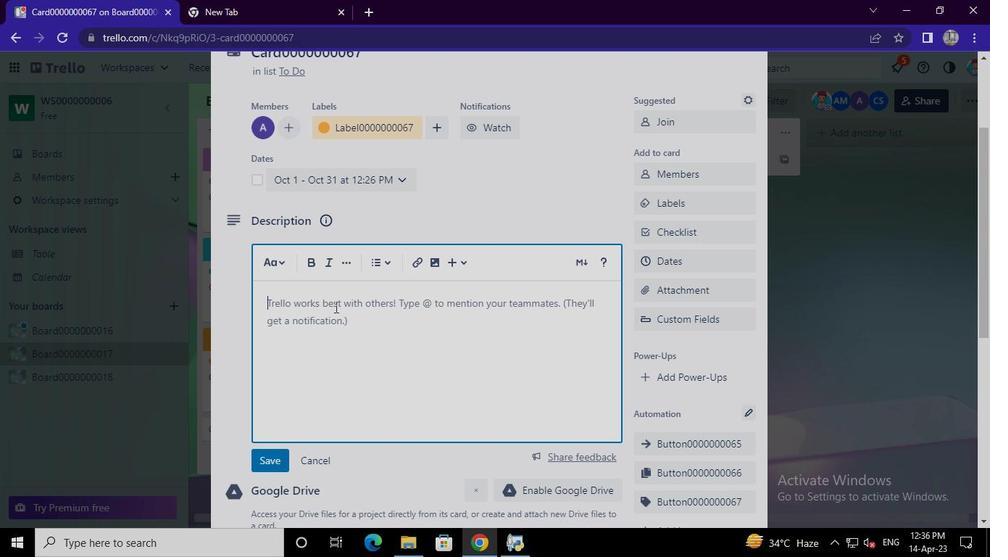 
Action: Keyboard S
Screenshot: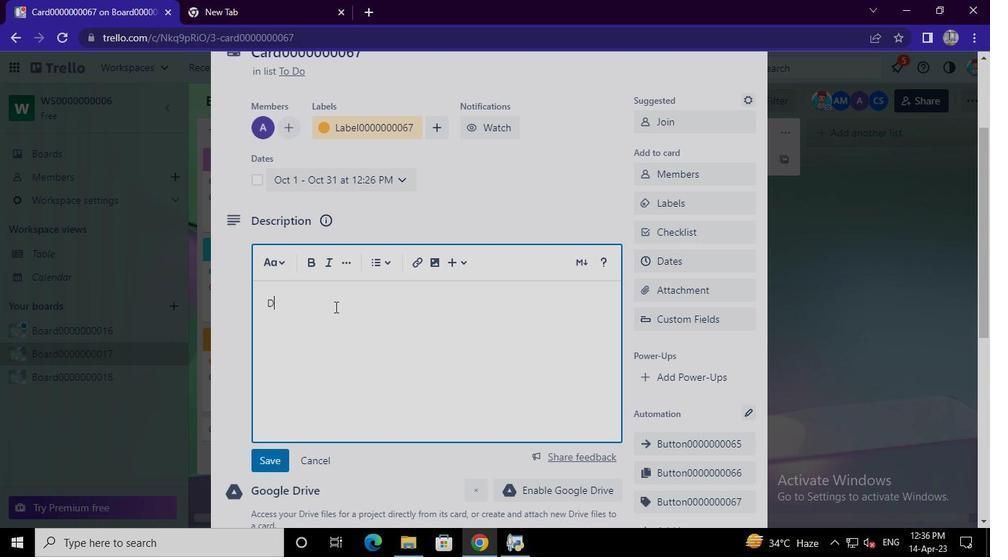 
Action: Keyboard <96>
Screenshot: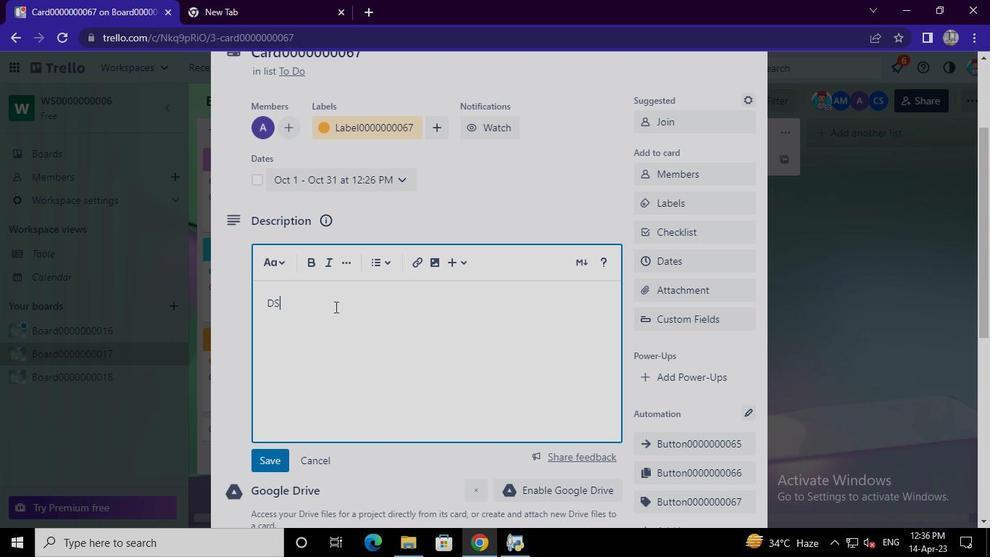 
Action: Keyboard <96>
Screenshot: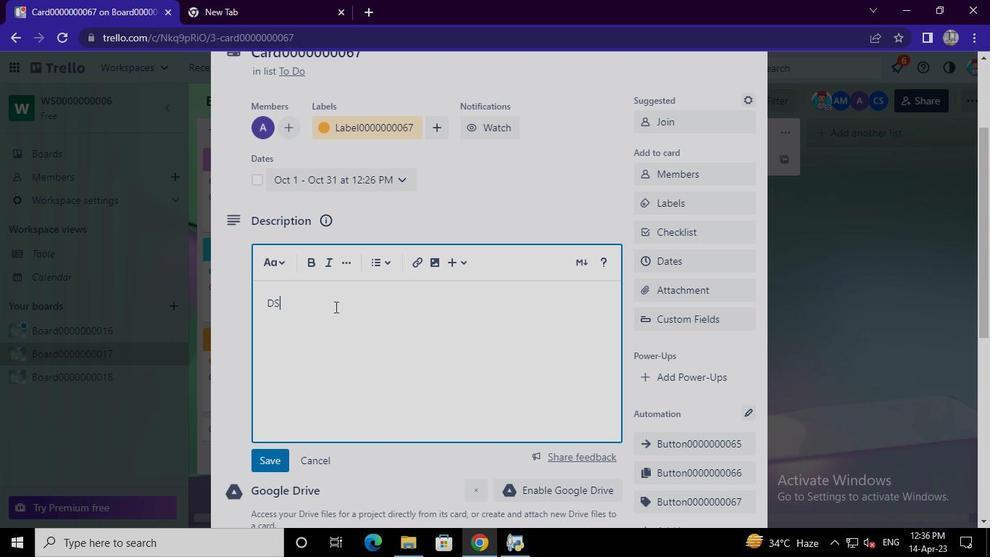 
Action: Keyboard <96>
Screenshot: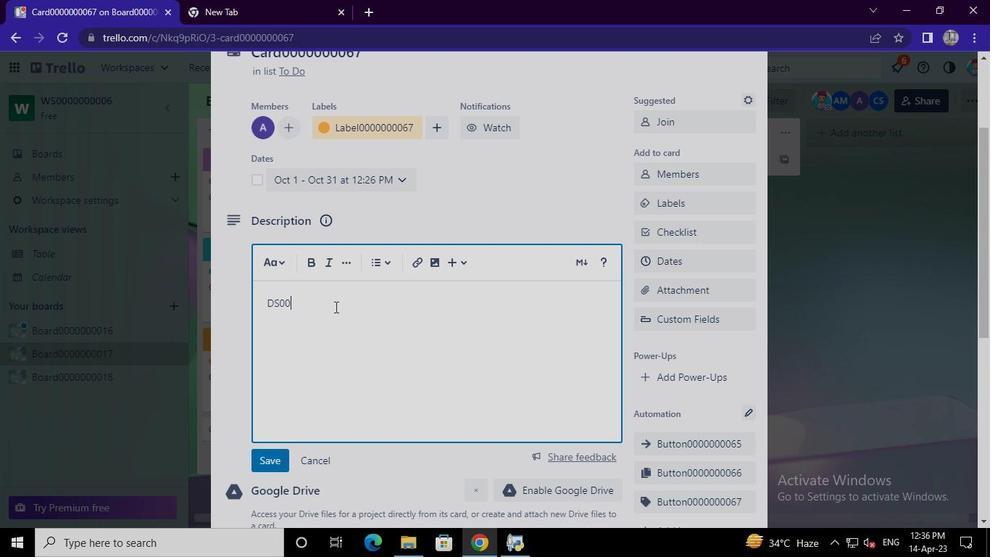 
Action: Keyboard <96>
Screenshot: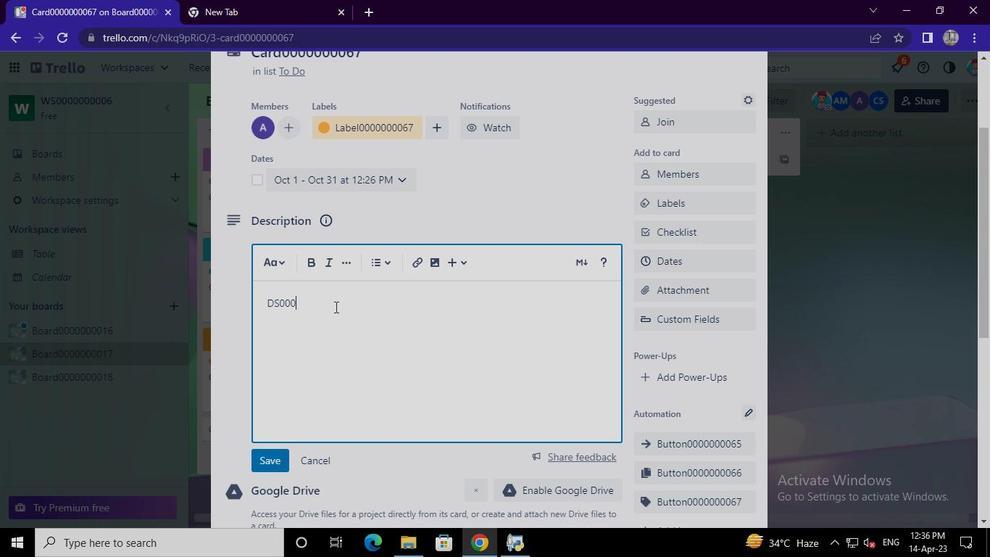 
Action: Keyboard <96>
Screenshot: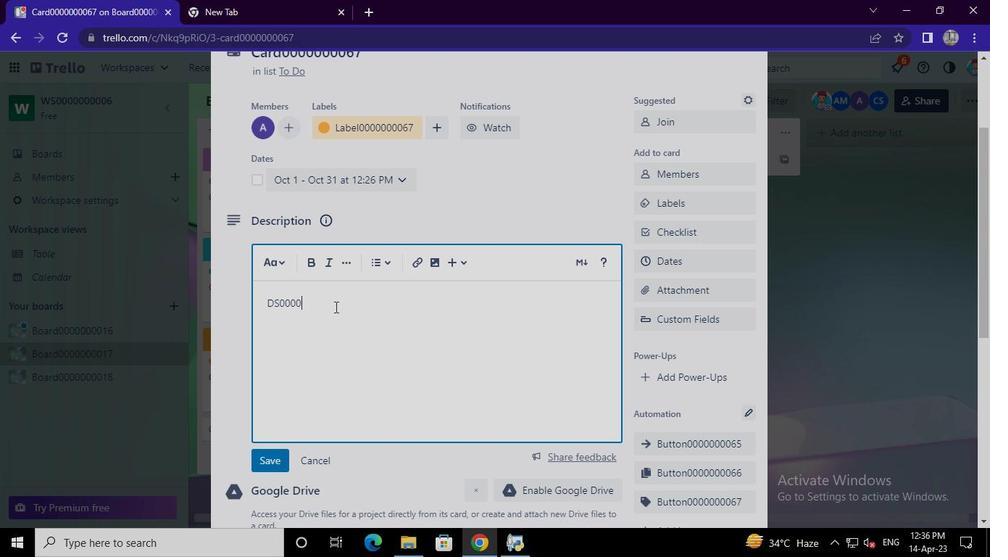 
Action: Keyboard <96>
Screenshot: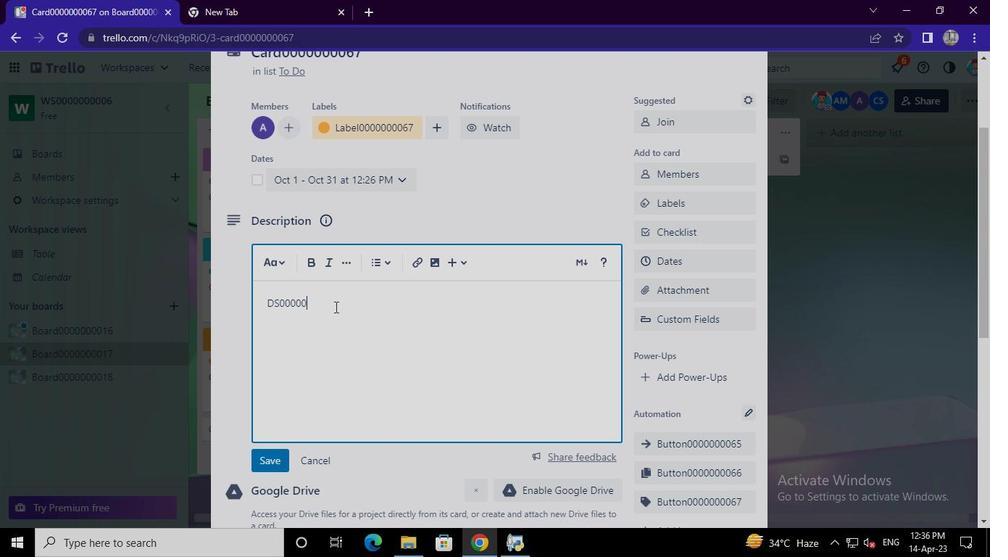 
Action: Keyboard <96>
Screenshot: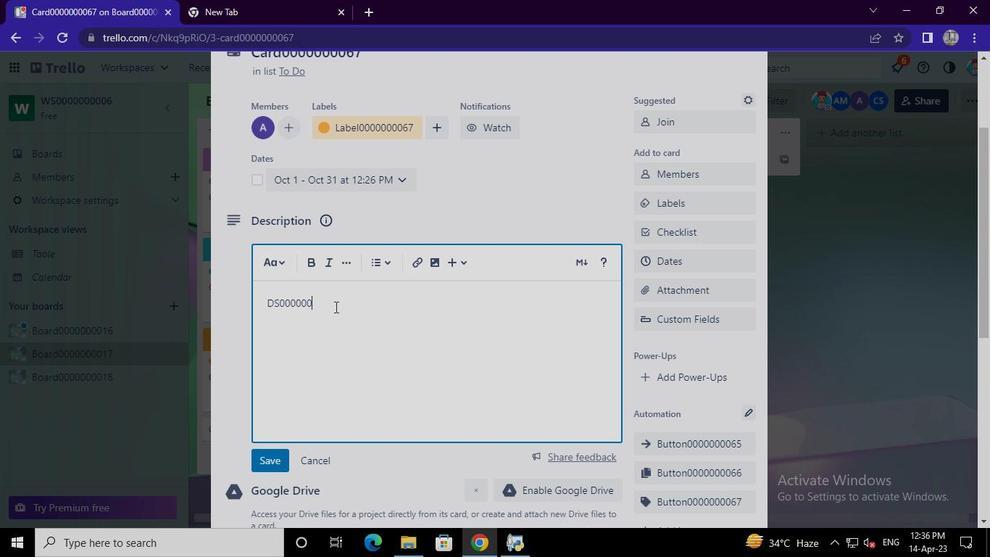
Action: Keyboard <96>
Screenshot: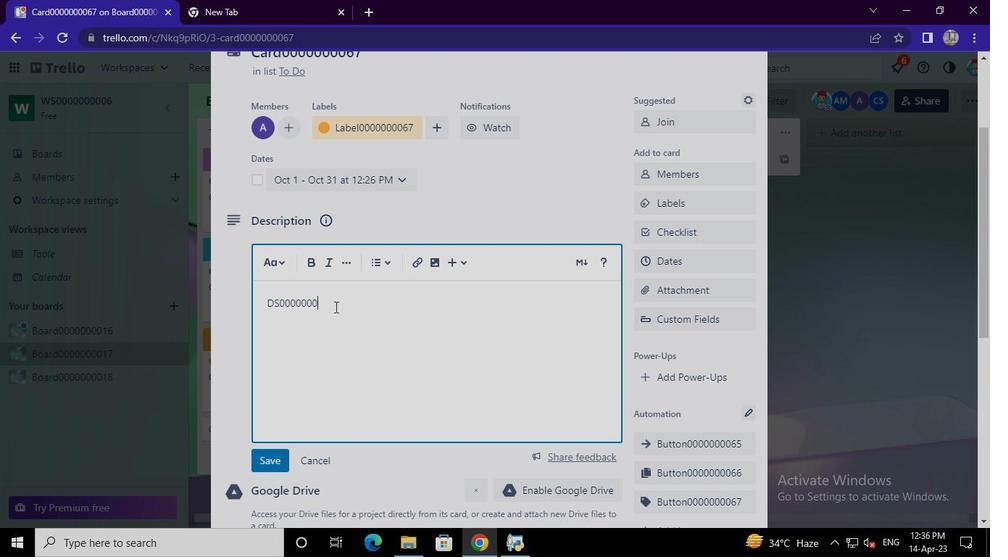 
Action: Keyboard <102>
Screenshot: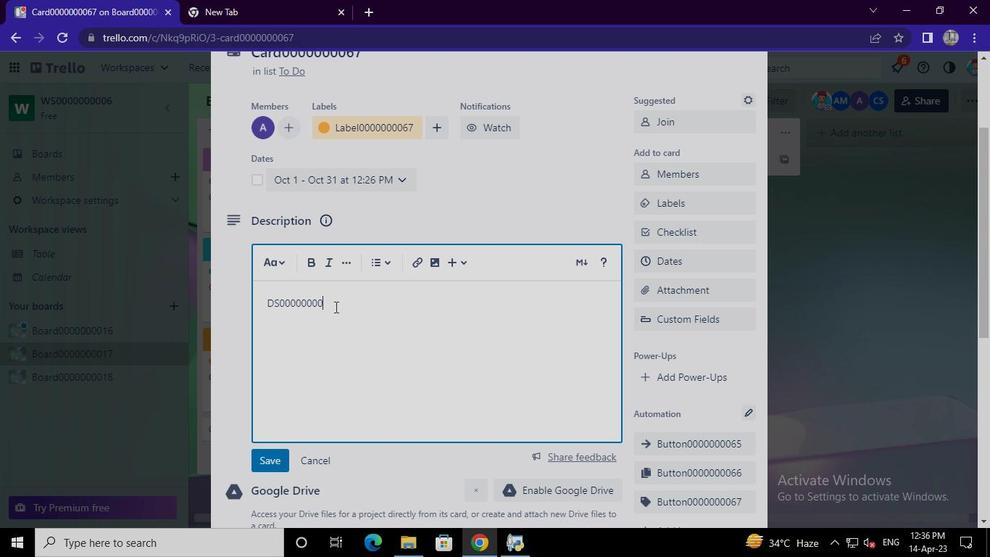 
Action: Keyboard <103>
Screenshot: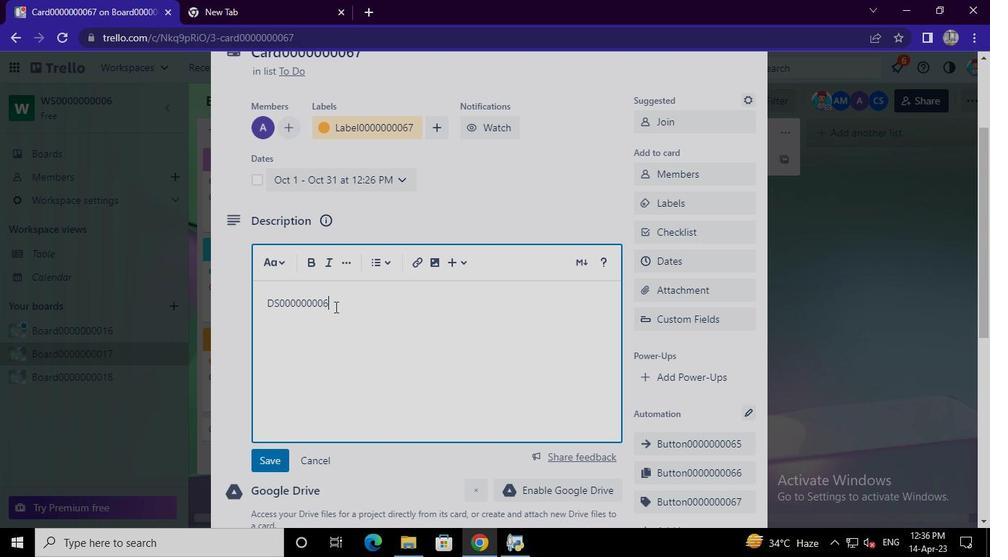 
Action: Mouse moved to (277, 458)
Screenshot: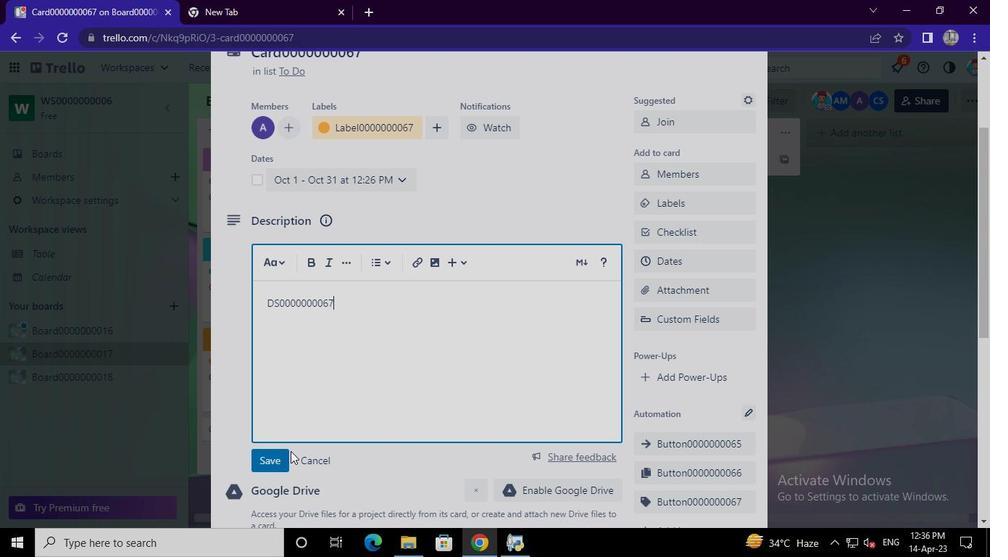 
Action: Mouse pressed left at (277, 458)
Screenshot: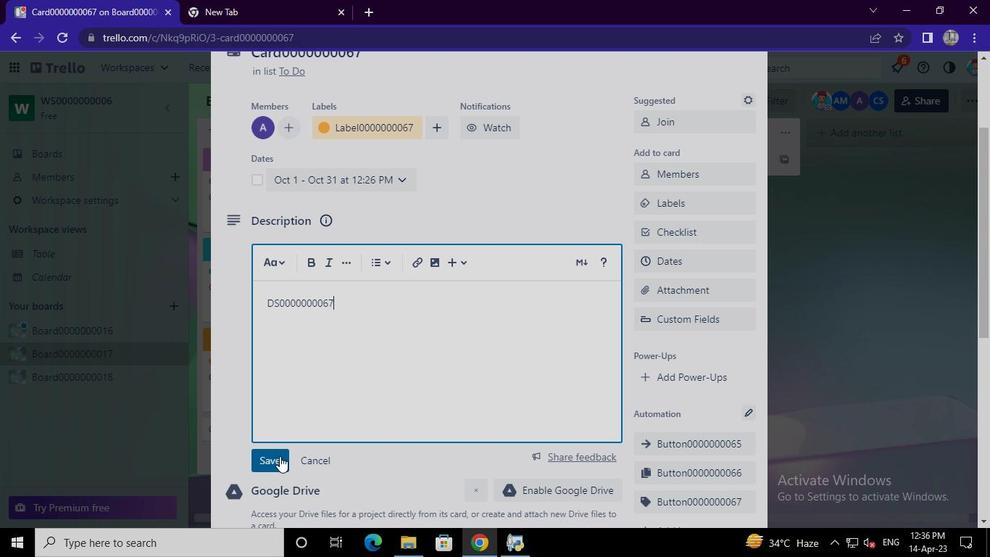 
Action: Mouse moved to (302, 358)
Screenshot: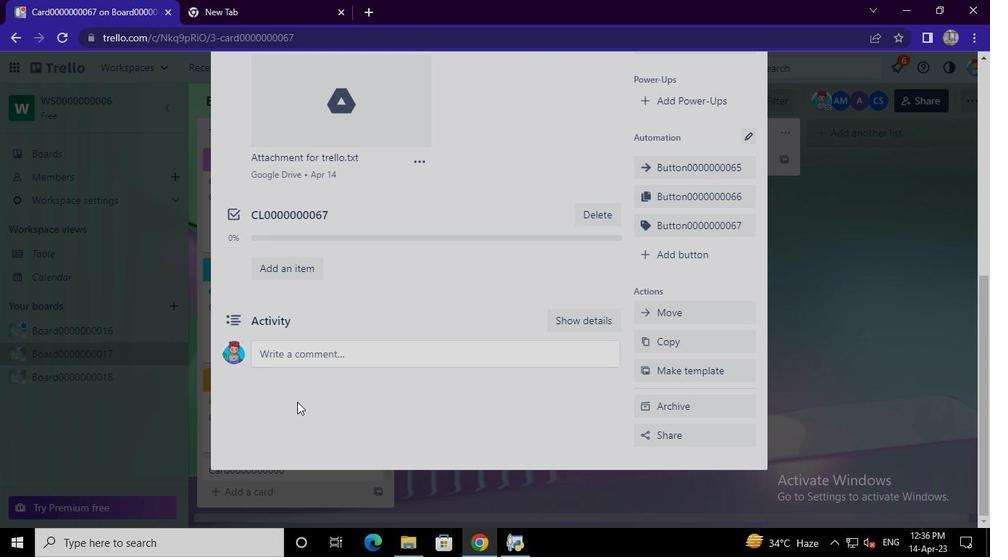 
Action: Mouse pressed left at (302, 358)
Screenshot: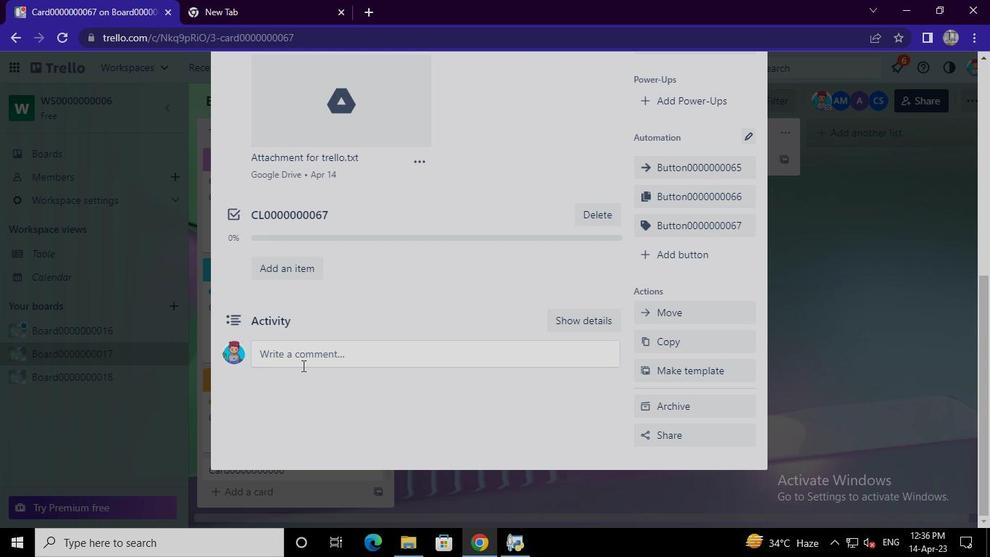 
Action: Mouse moved to (304, 355)
Screenshot: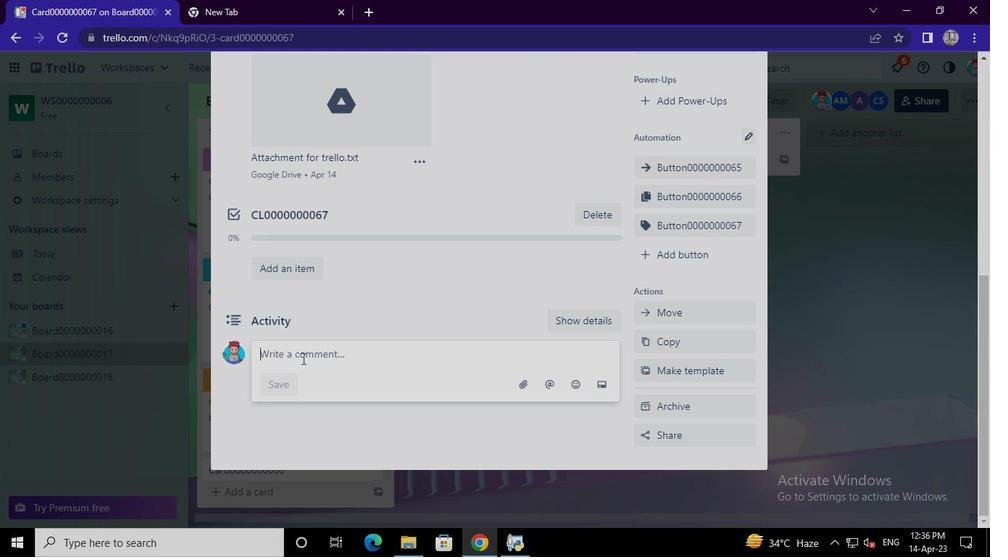 
Action: Mouse pressed left at (304, 355)
Screenshot: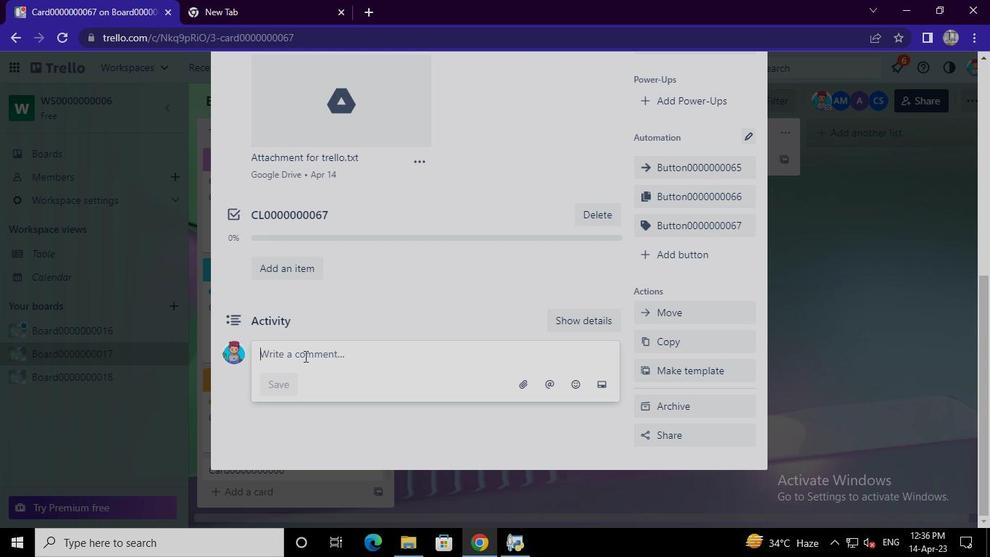 
Action: Keyboard Key.shift
Screenshot: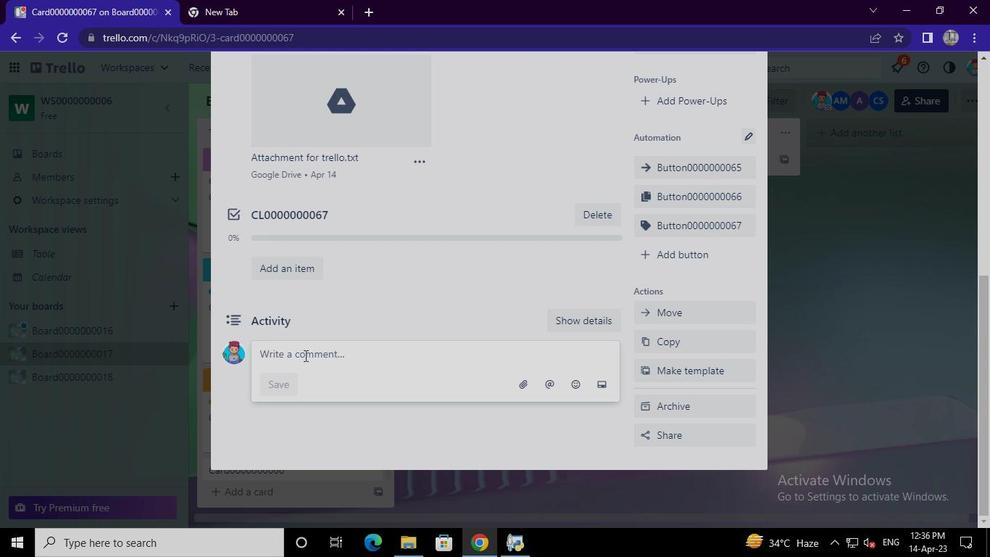
Action: Keyboard C
Screenshot: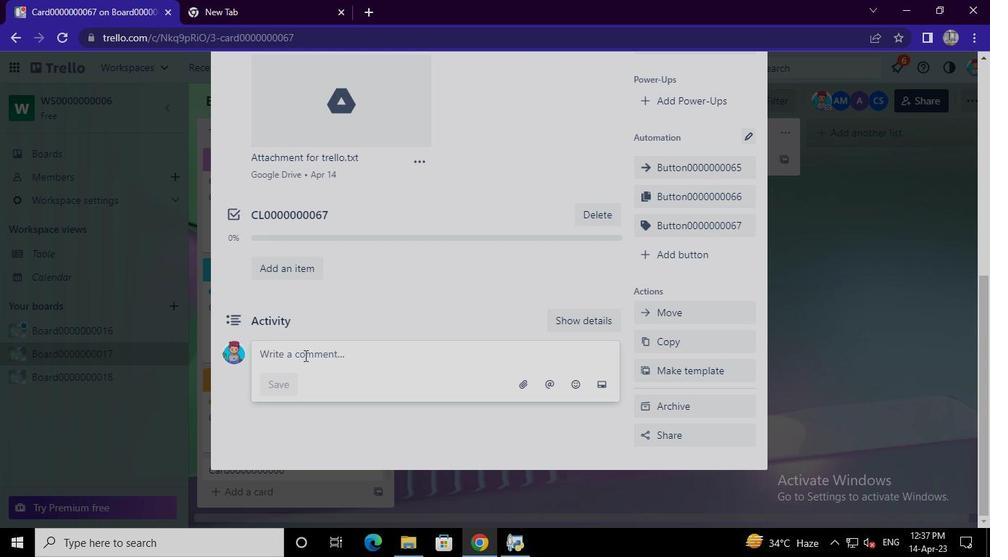 
Action: Keyboard M
Screenshot: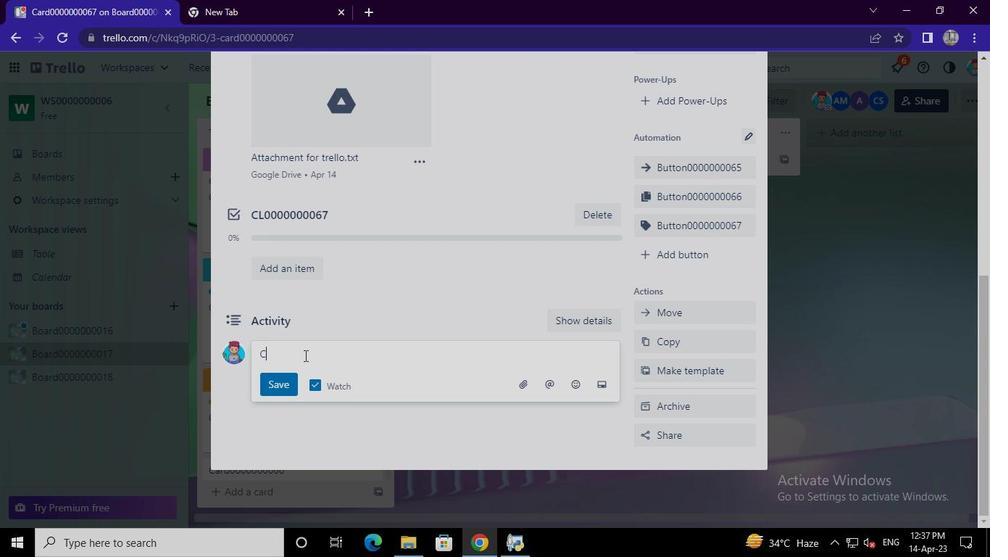 
Action: Keyboard <96>
Screenshot: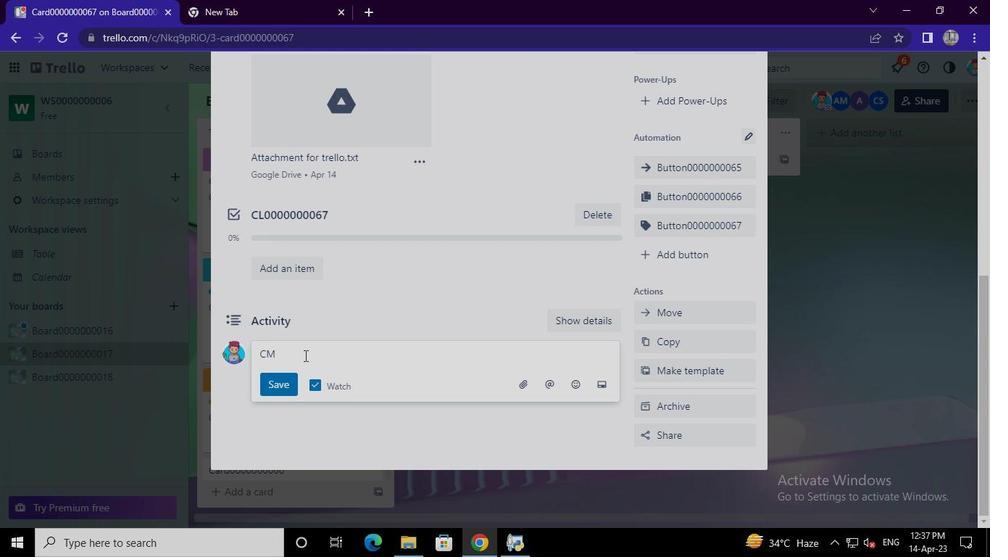 
Action: Keyboard <96>
Screenshot: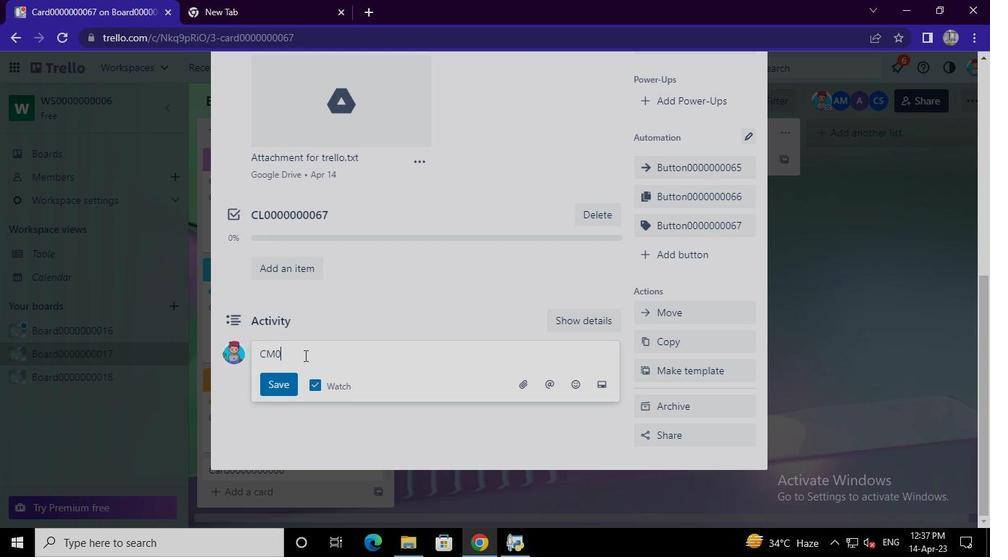 
Action: Keyboard <96>
Screenshot: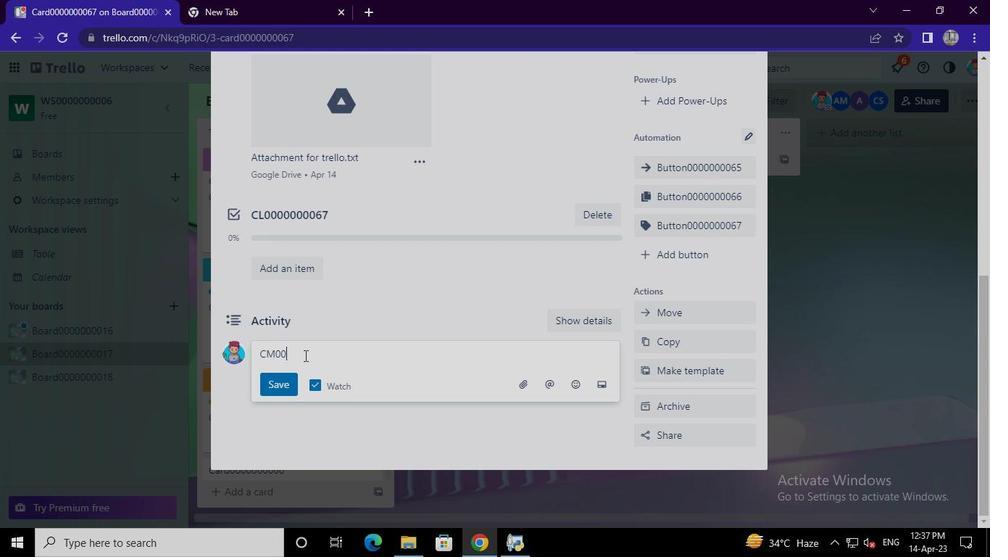 
Action: Keyboard <96>
Screenshot: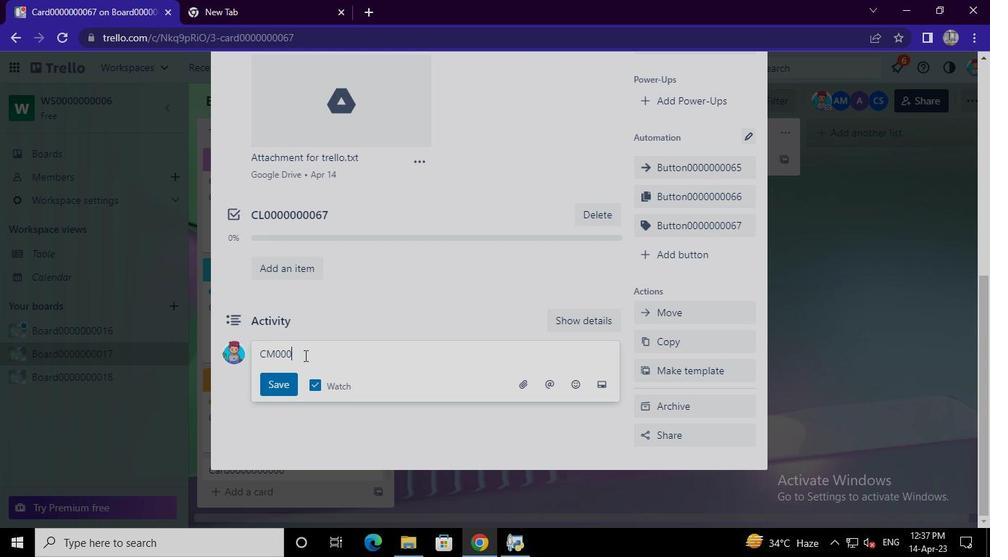 
Action: Keyboard <96>
Screenshot: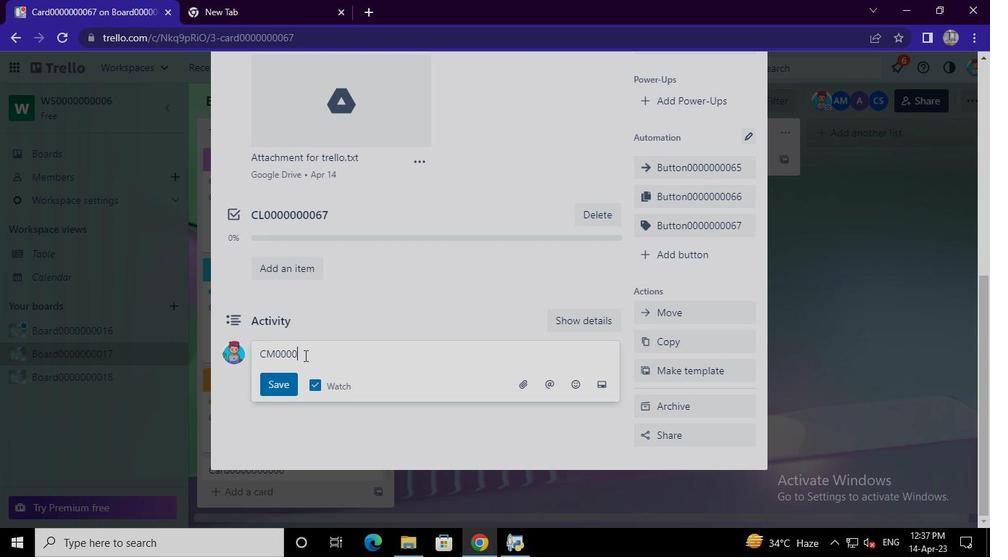 
Action: Keyboard <96>
Screenshot: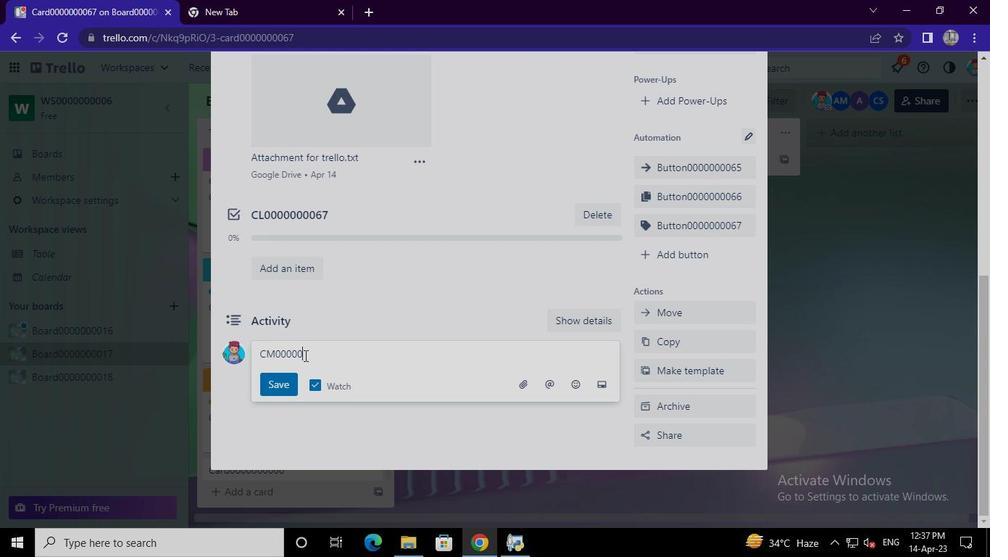 
Action: Keyboard <96>
Screenshot: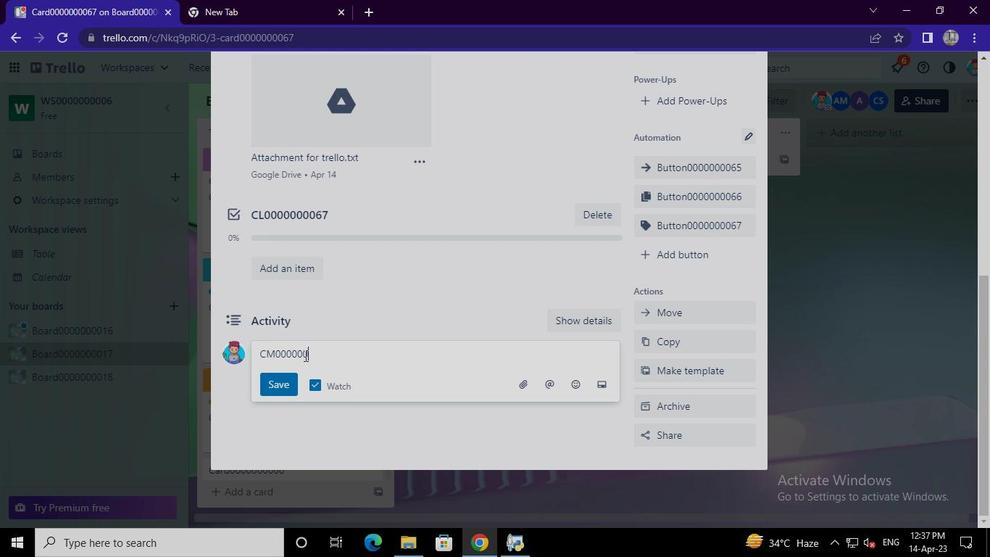 
Action: Keyboard <96>
Screenshot: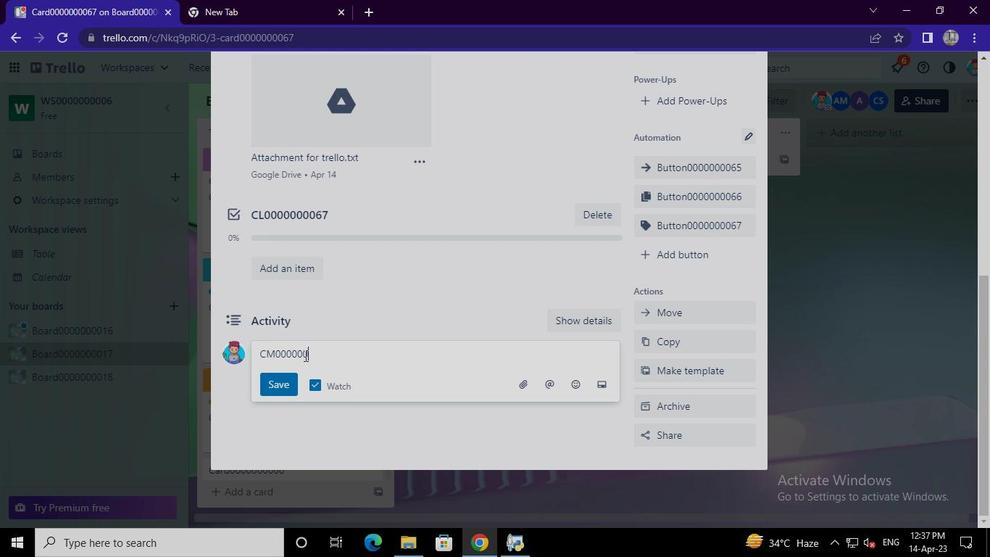 
Action: Keyboard <102>
Screenshot: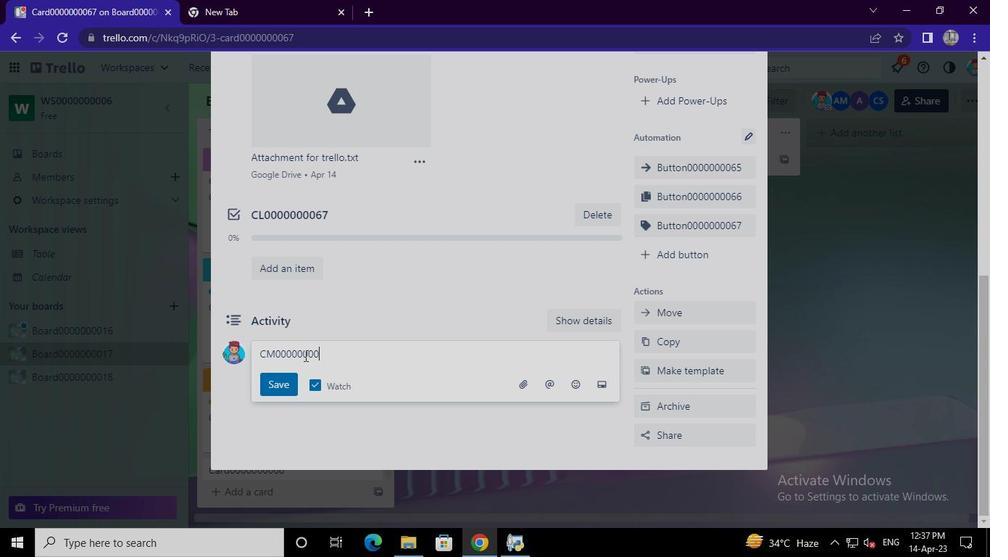 
Action: Keyboard <103>
Screenshot: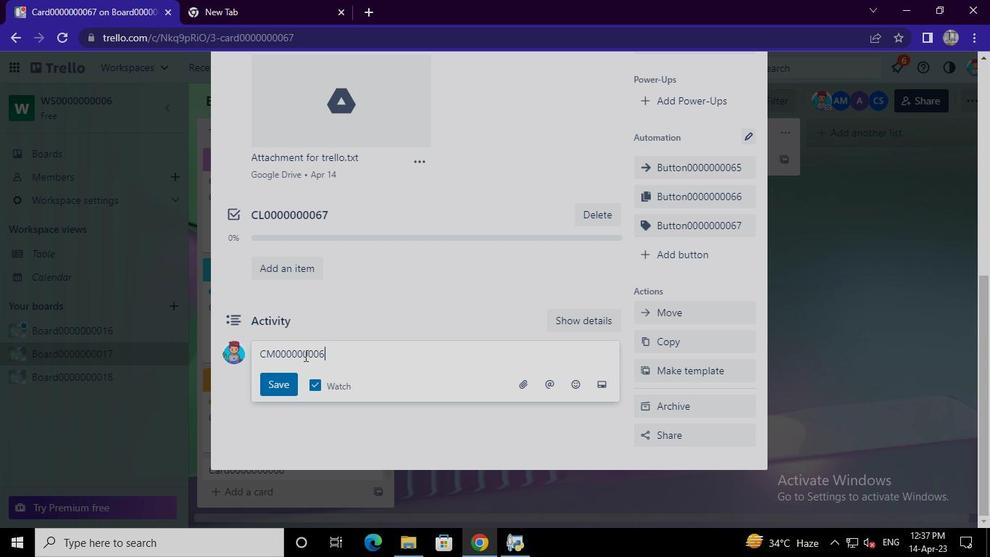 
Action: Mouse moved to (287, 384)
Screenshot: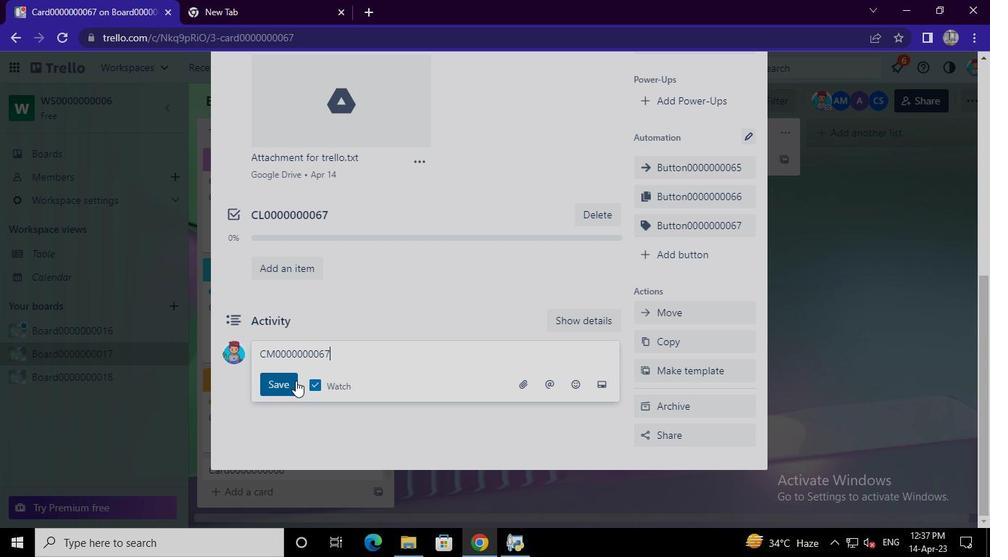 
Action: Mouse pressed left at (287, 384)
Screenshot: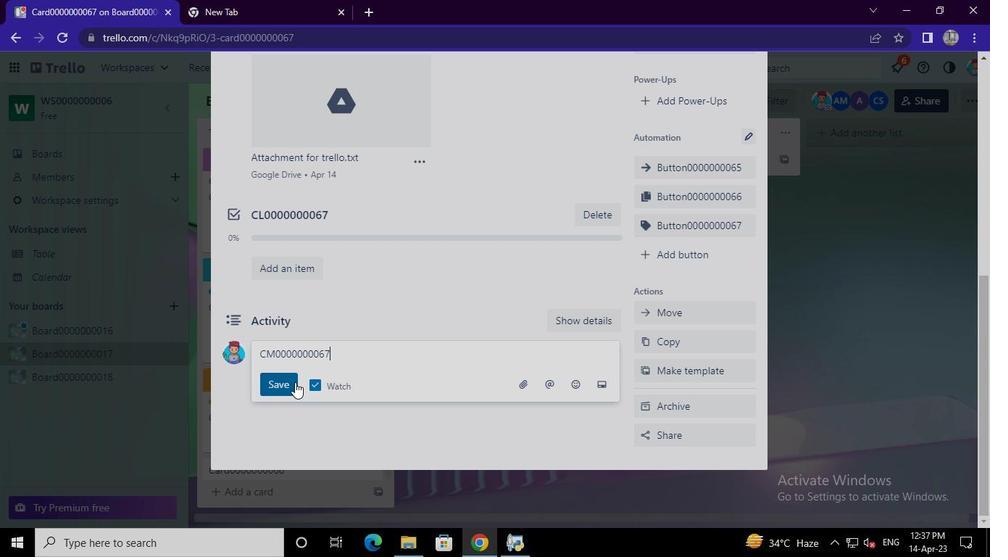 
Action: Mouse moved to (528, 549)
Screenshot: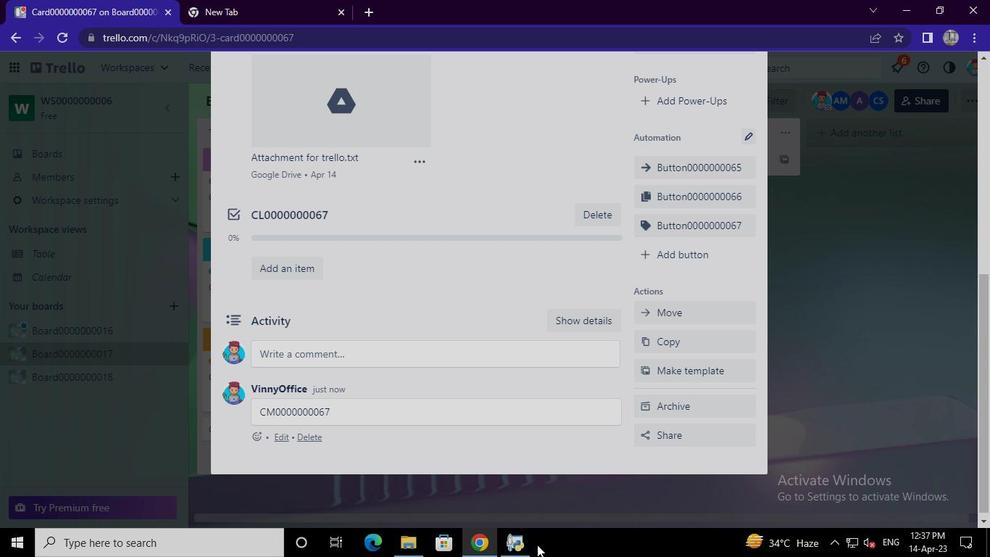 
Action: Mouse pressed left at (528, 549)
Screenshot: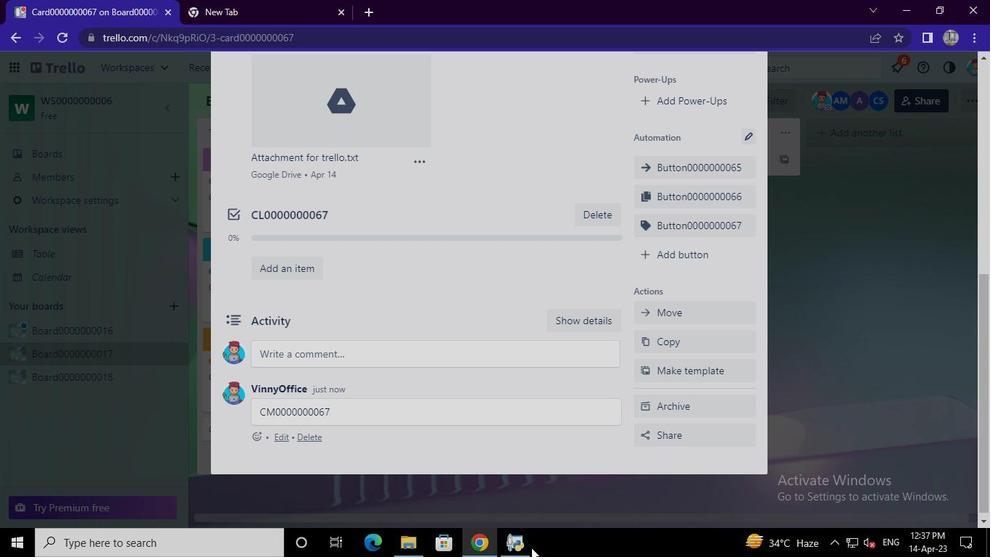 
Action: Mouse moved to (805, 129)
Screenshot: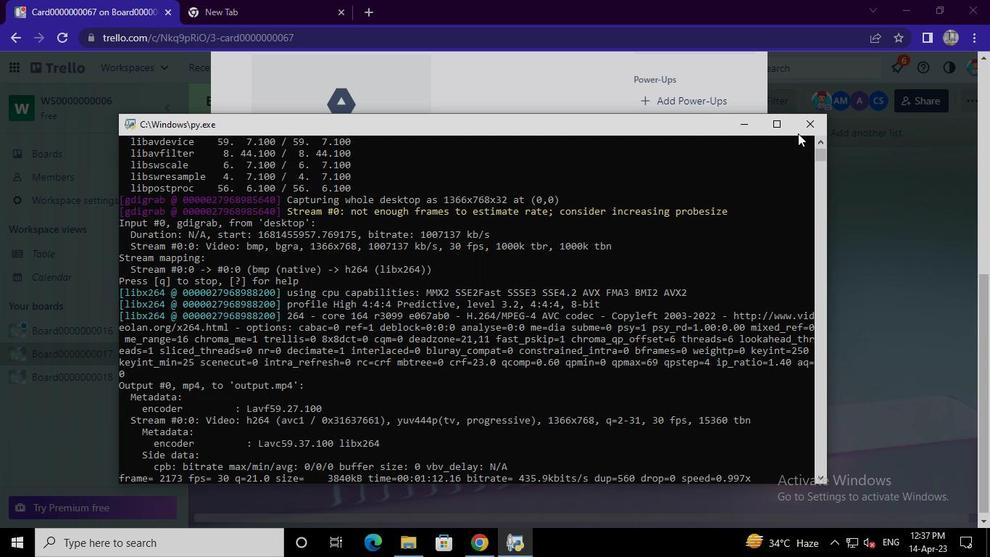 
Action: Mouse pressed left at (805, 129)
Screenshot: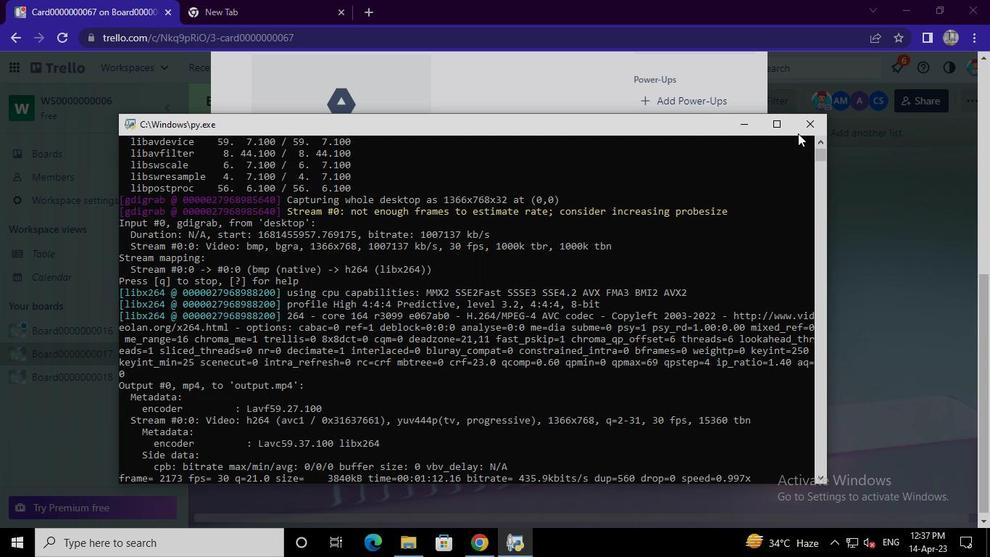 
